 Task: Add team members to tasks related to insights generation and assign specific roles.
Action: Mouse moved to (307, 280)
Screenshot: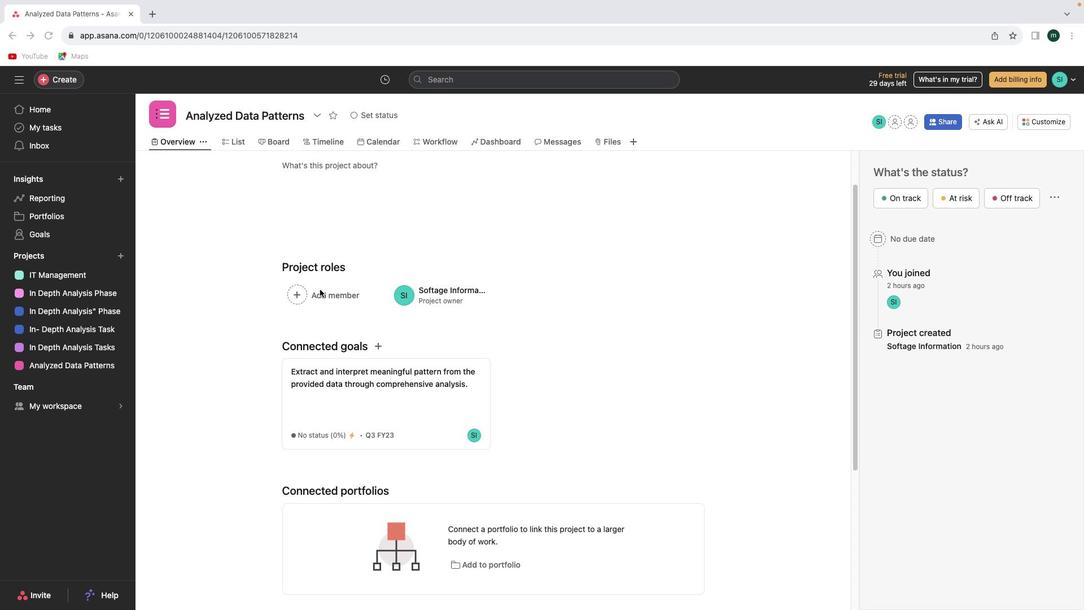 
Action: Mouse pressed left at (307, 280)
Screenshot: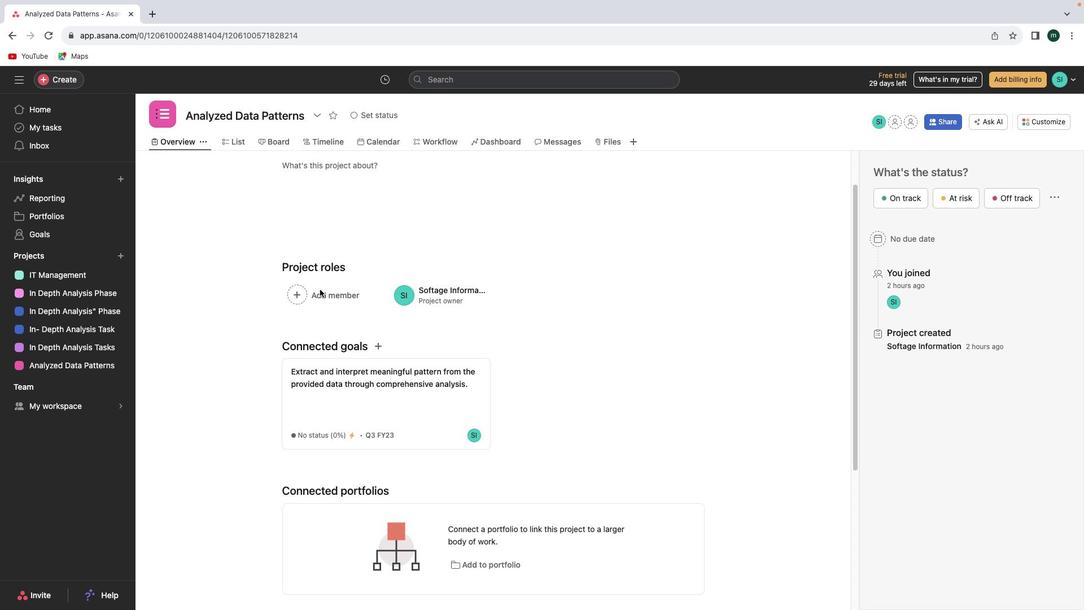
Action: Mouse moved to (285, 285)
Screenshot: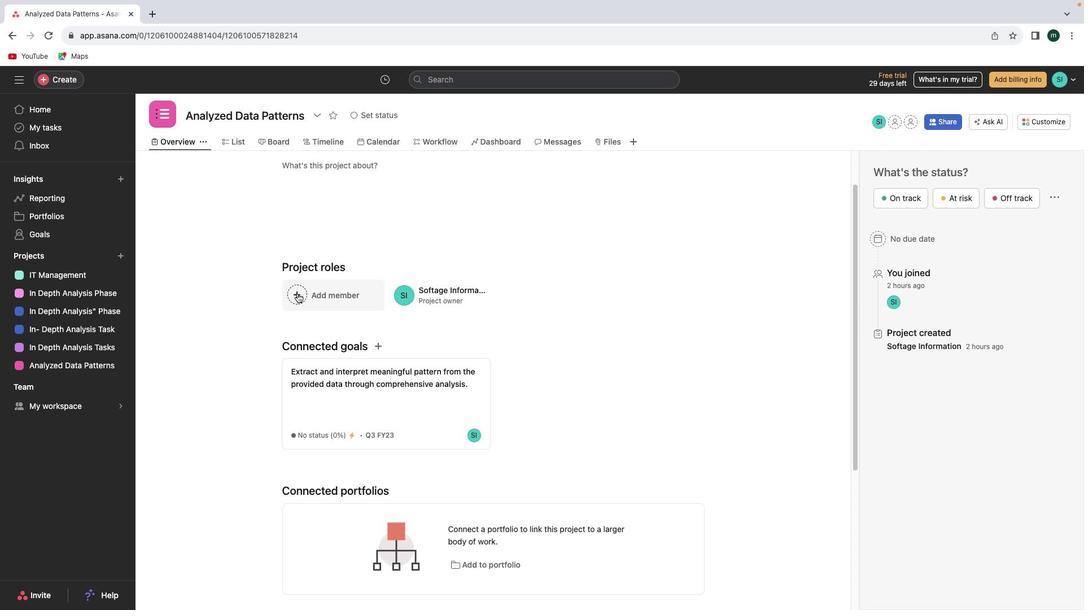
Action: Mouse pressed left at (285, 285)
Screenshot: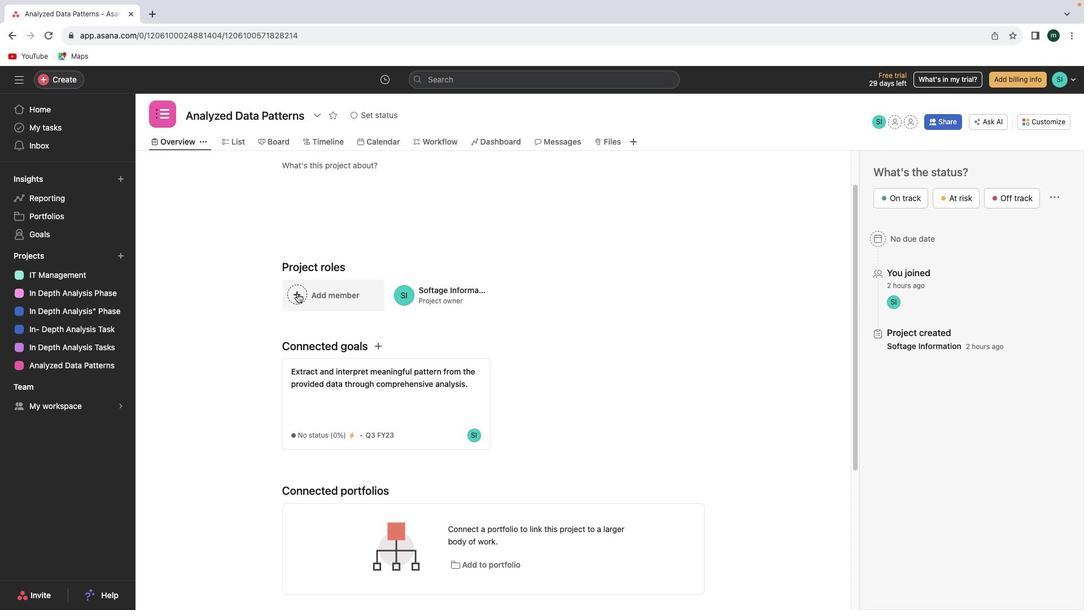 
Action: Mouse moved to (419, 292)
Screenshot: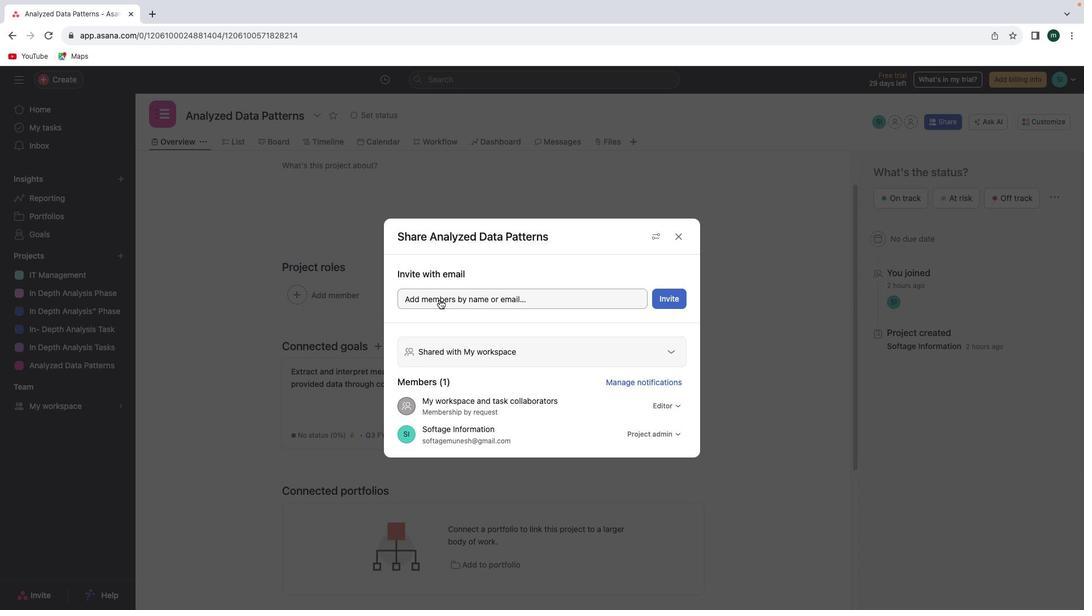 
Action: Mouse pressed left at (419, 292)
Screenshot: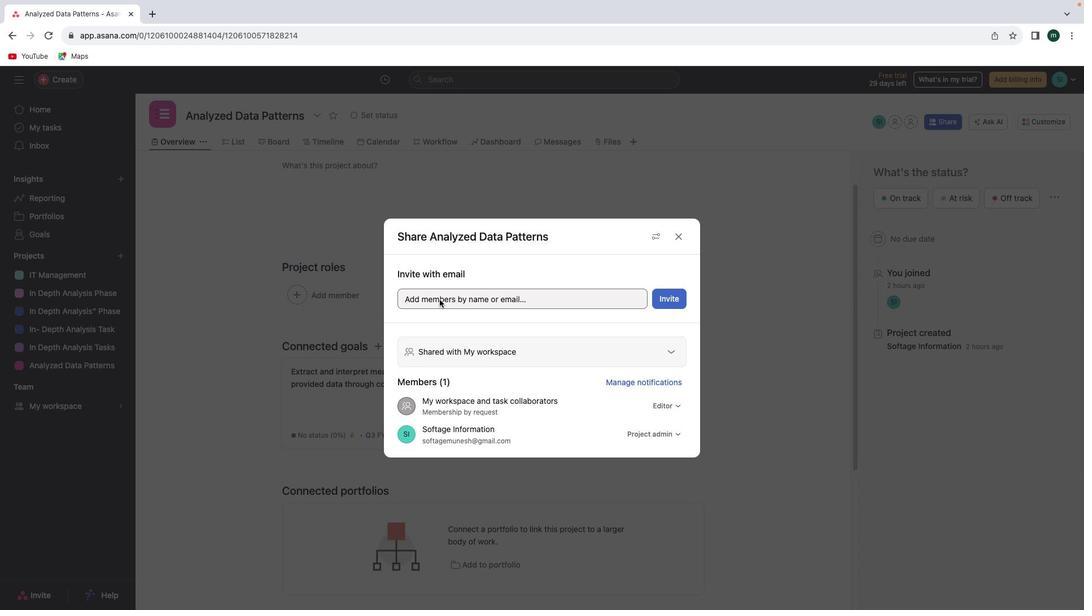 
Action: Mouse moved to (420, 284)
Screenshot: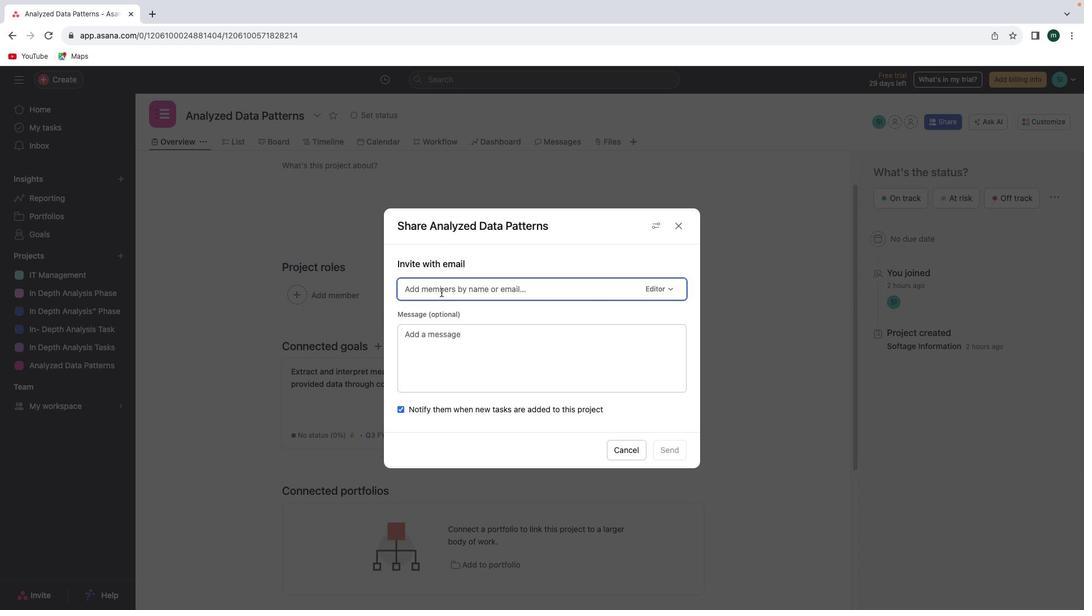 
Action: Key pressed 's''o''f''t''a''g''e'
Screenshot: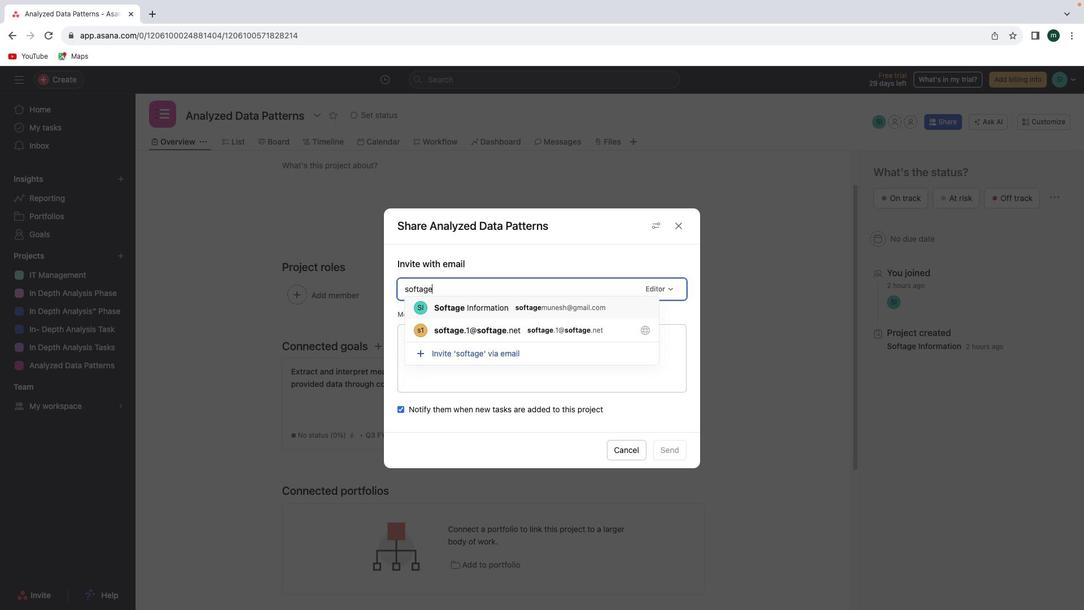 
Action: Mouse moved to (492, 341)
Screenshot: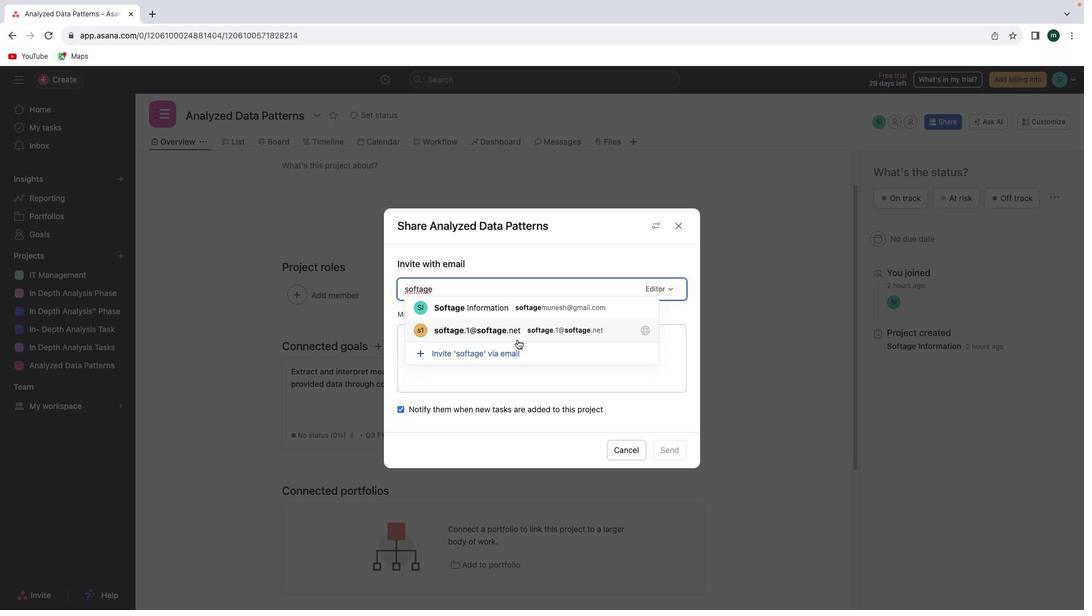 
Action: Mouse pressed left at (492, 341)
Screenshot: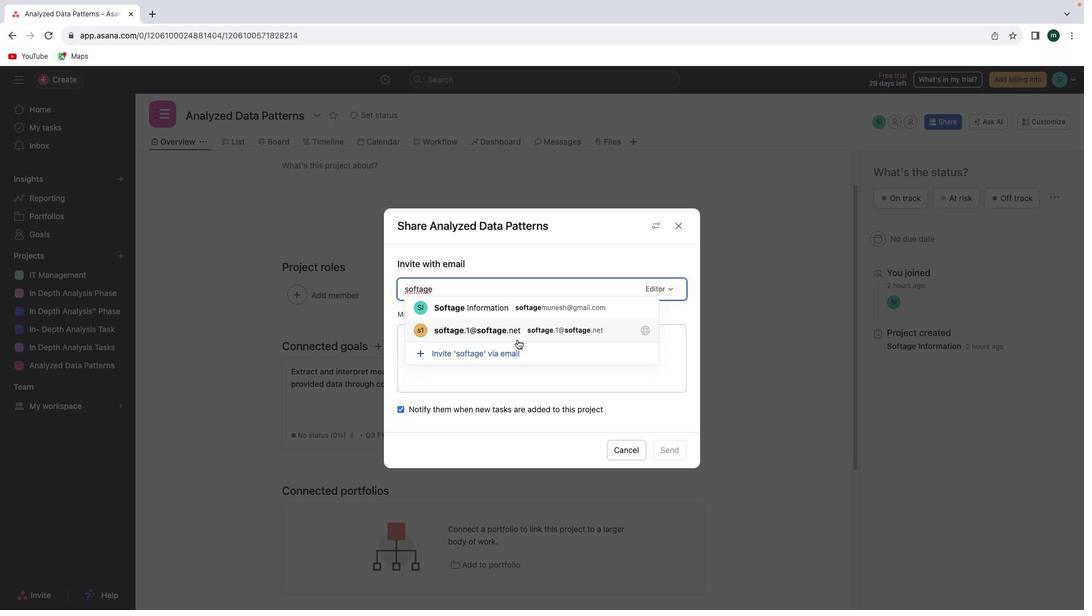 
Action: Mouse moved to (635, 501)
Screenshot: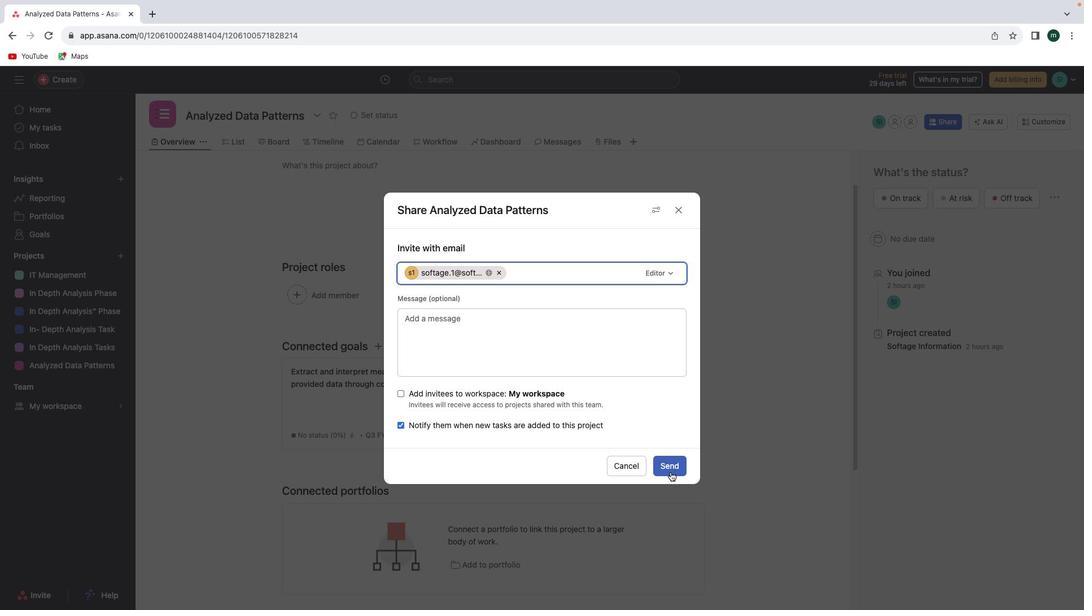 
Action: Mouse pressed left at (635, 501)
Screenshot: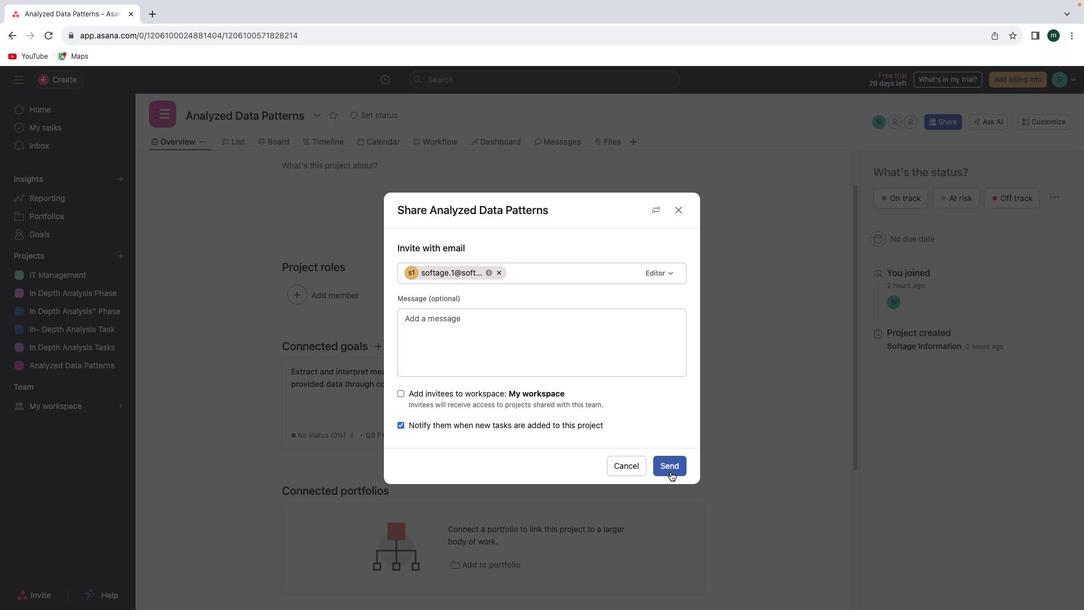 
Action: Mouse moved to (721, 319)
Screenshot: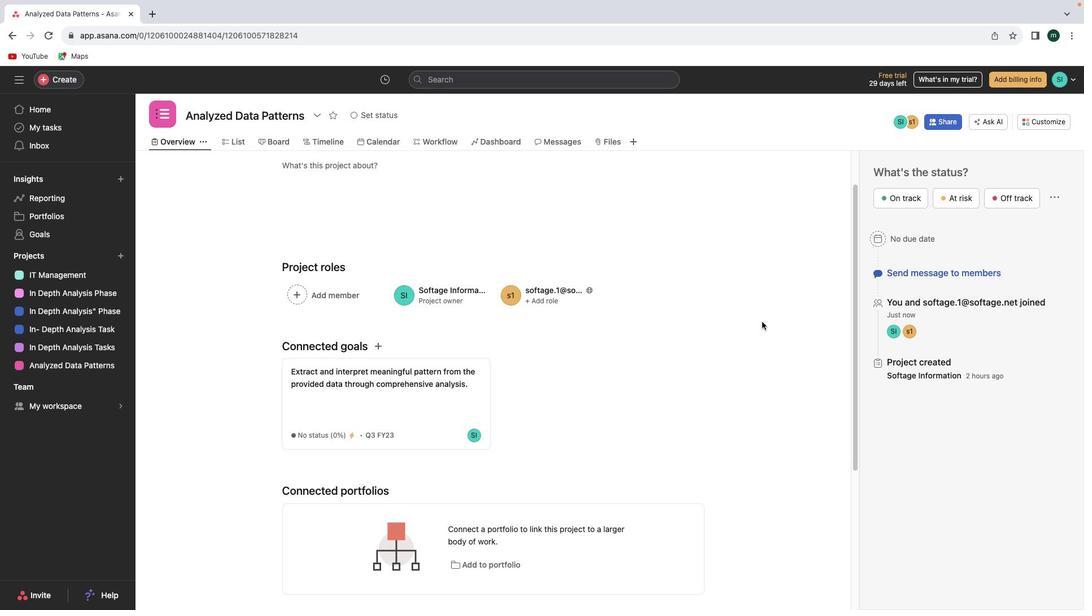 
Action: Mouse pressed left at (721, 319)
Screenshot: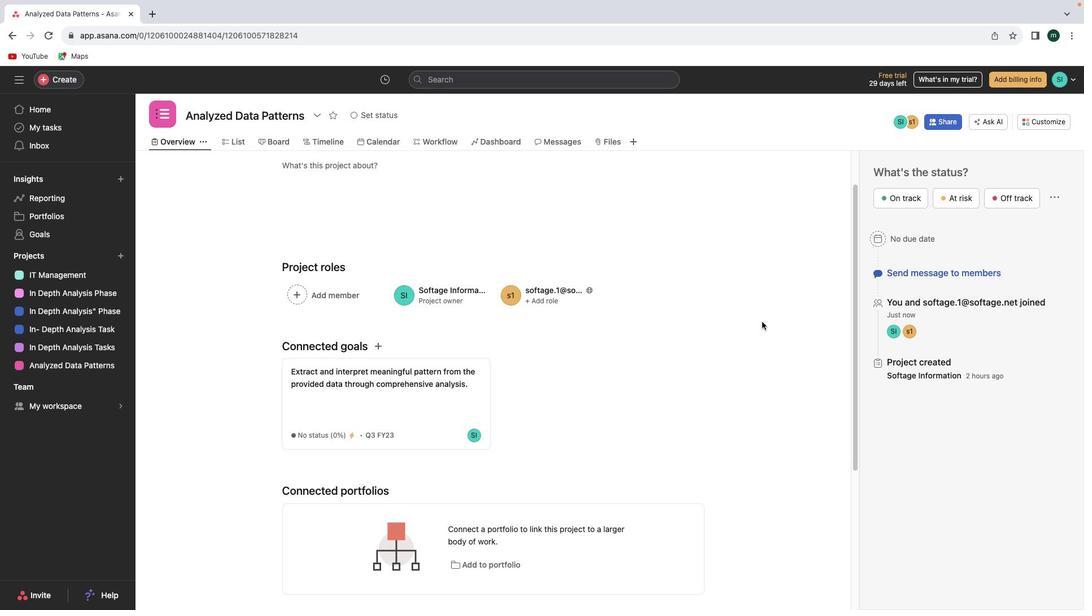 
Action: Mouse moved to (516, 294)
Screenshot: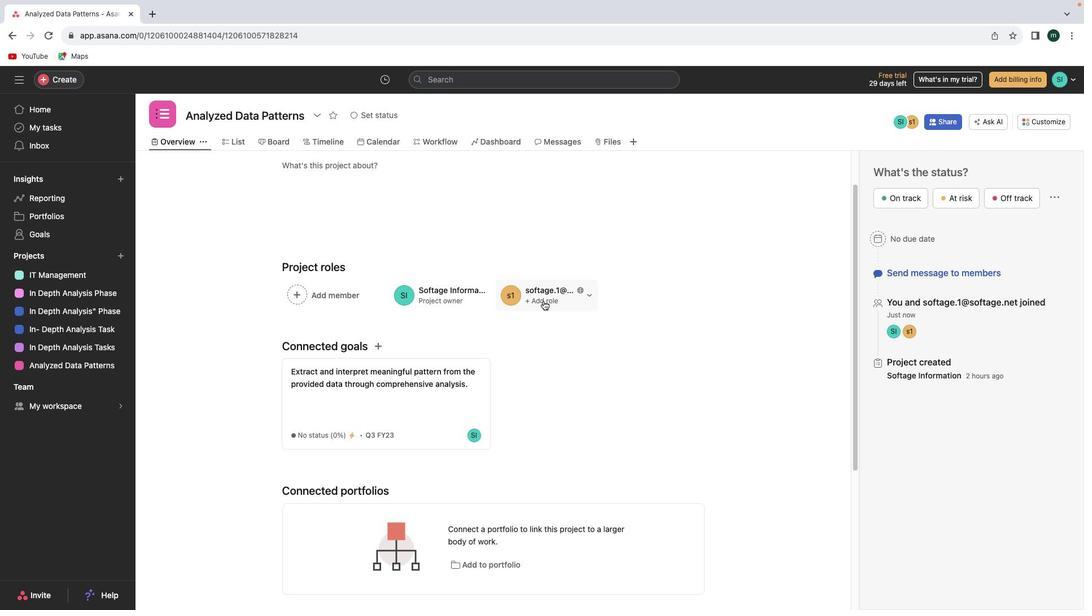 
Action: Mouse pressed left at (516, 294)
Screenshot: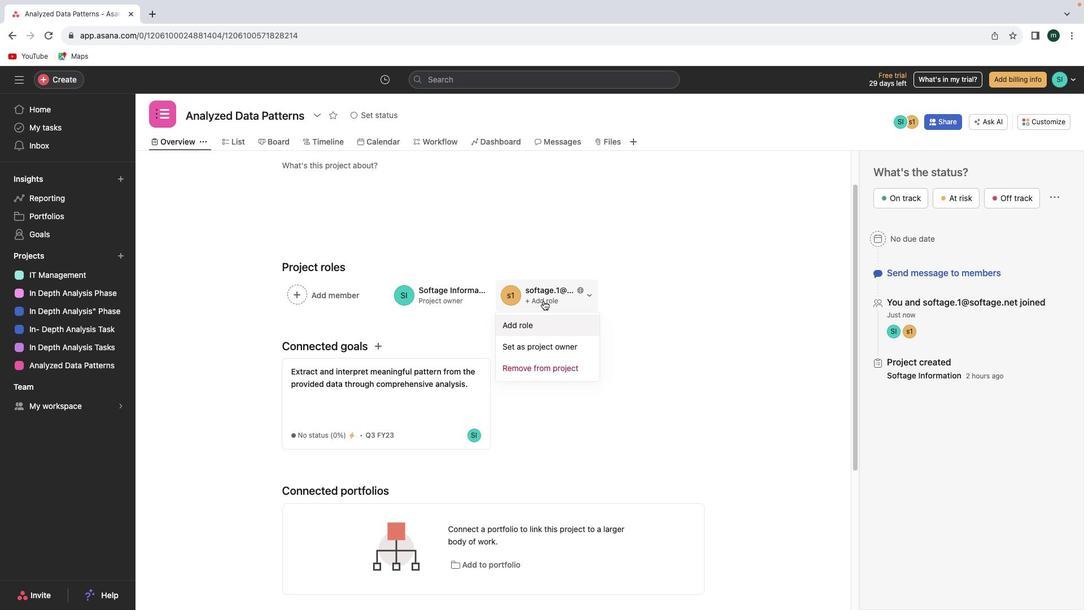 
Action: Mouse moved to (518, 329)
Screenshot: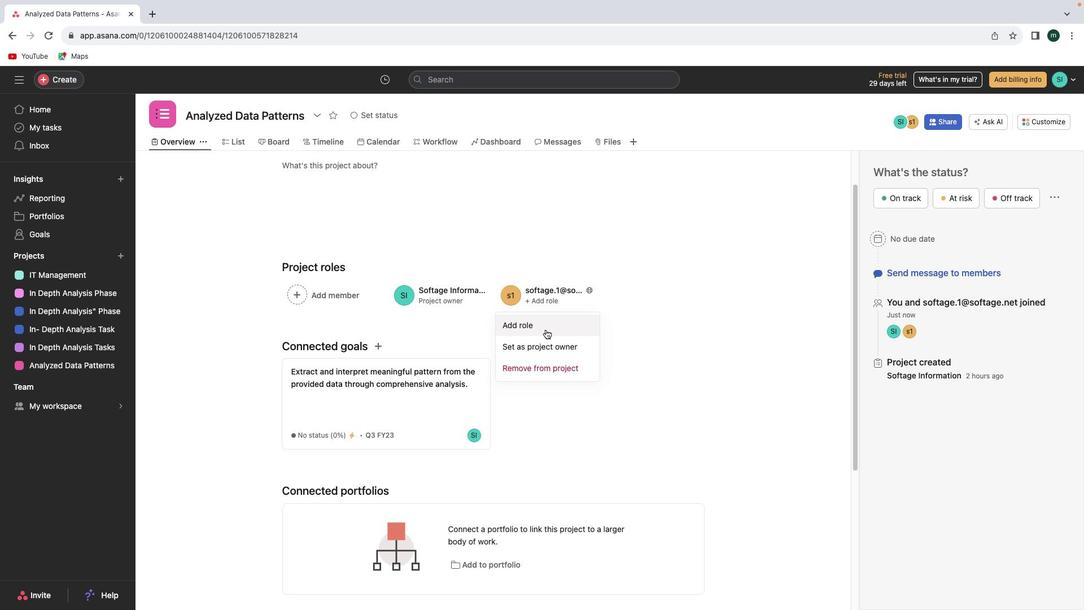 
Action: Mouse pressed left at (518, 329)
Screenshot: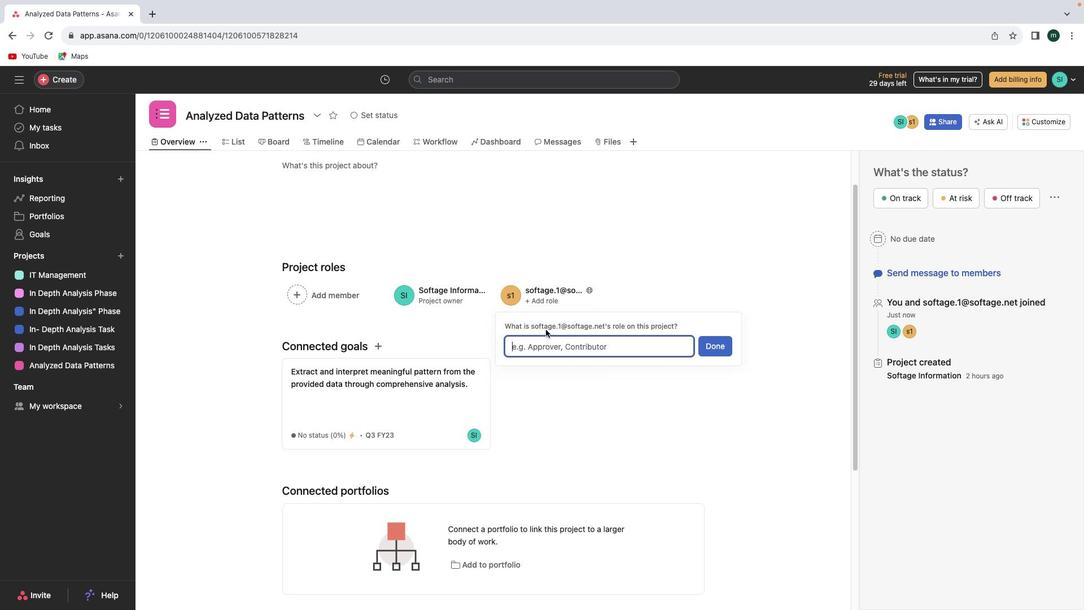 
Action: Mouse moved to (518, 329)
Screenshot: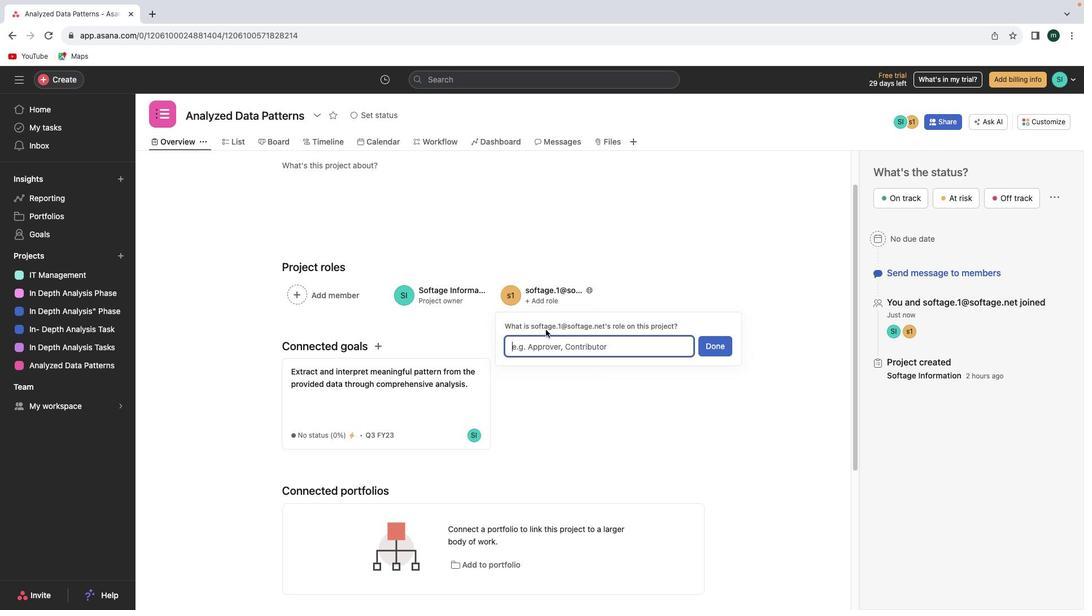 
Action: Key pressed Key.shift'P''r''o''j''e''c''t'Key.space'm''a''n''a''g''e''r'Key.space
Screenshot: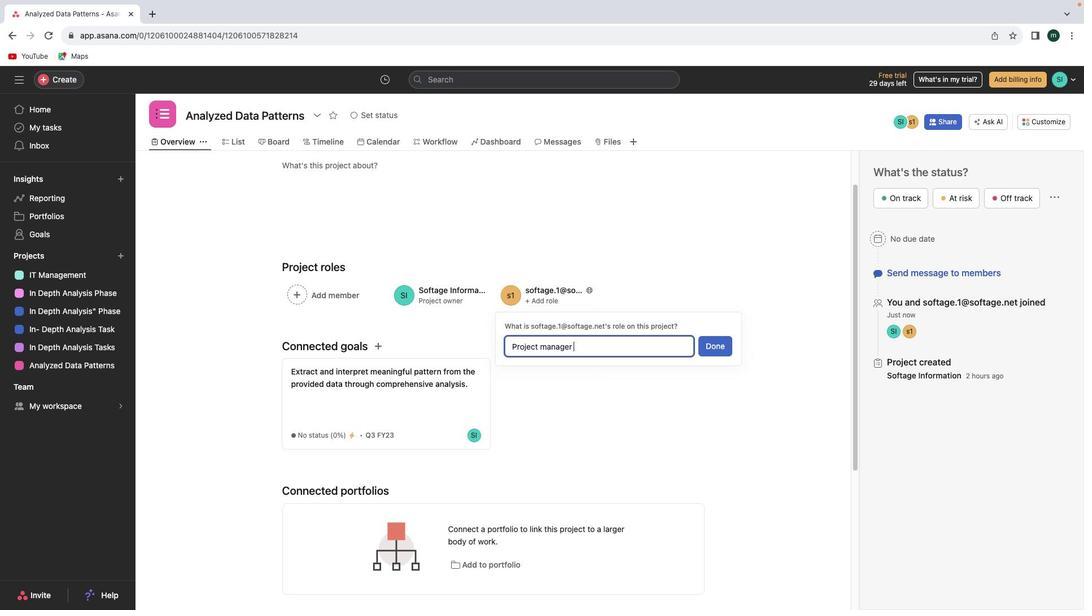 
Action: Mouse moved to (691, 354)
Screenshot: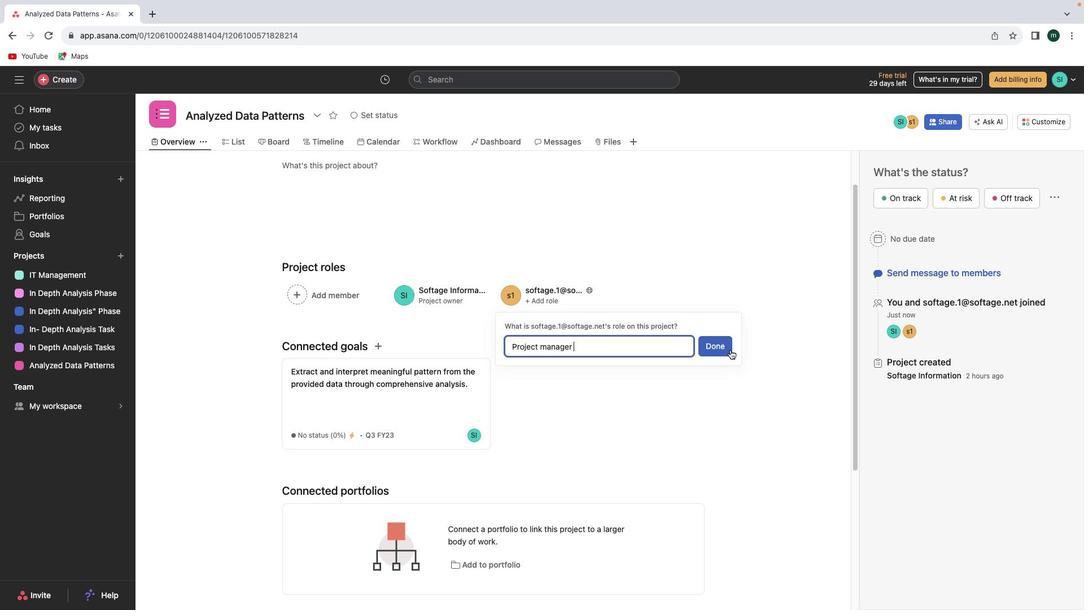 
Action: Mouse pressed left at (691, 354)
Screenshot: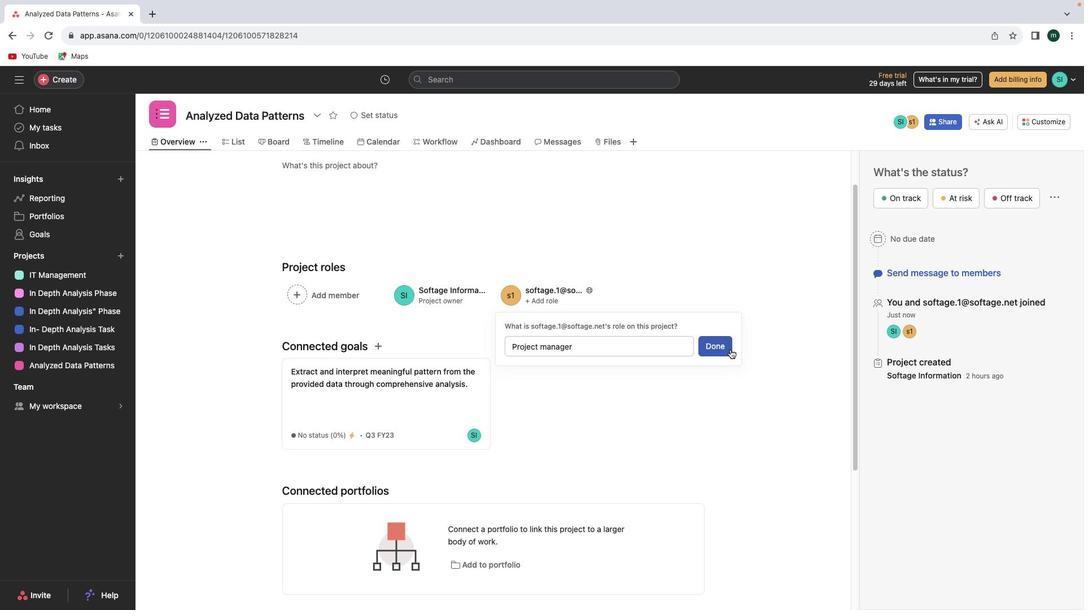 
Action: Mouse moved to (324, 294)
Screenshot: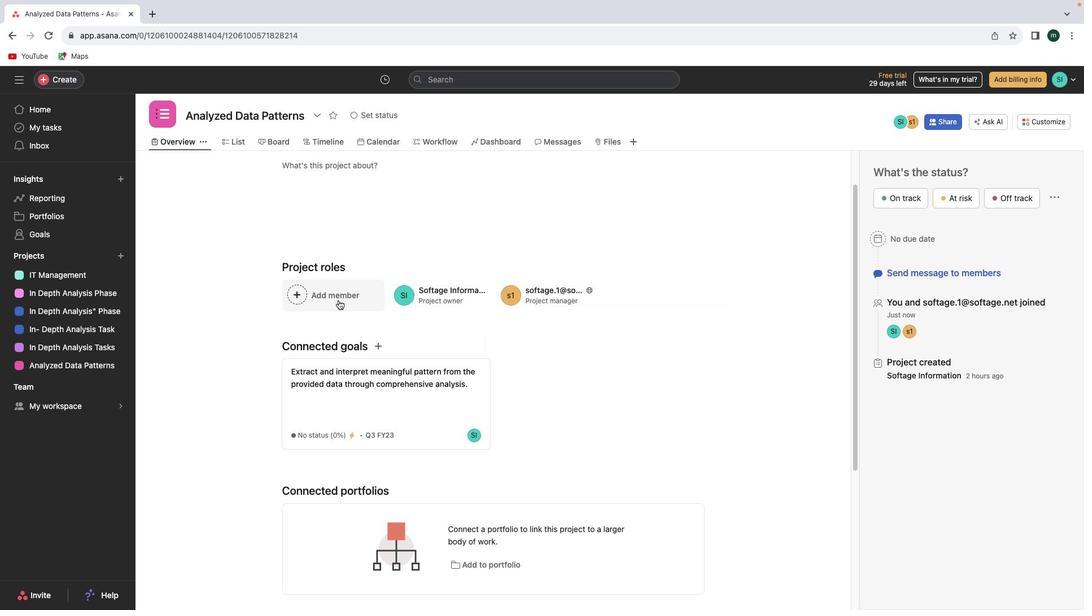 
Action: Mouse pressed left at (324, 294)
Screenshot: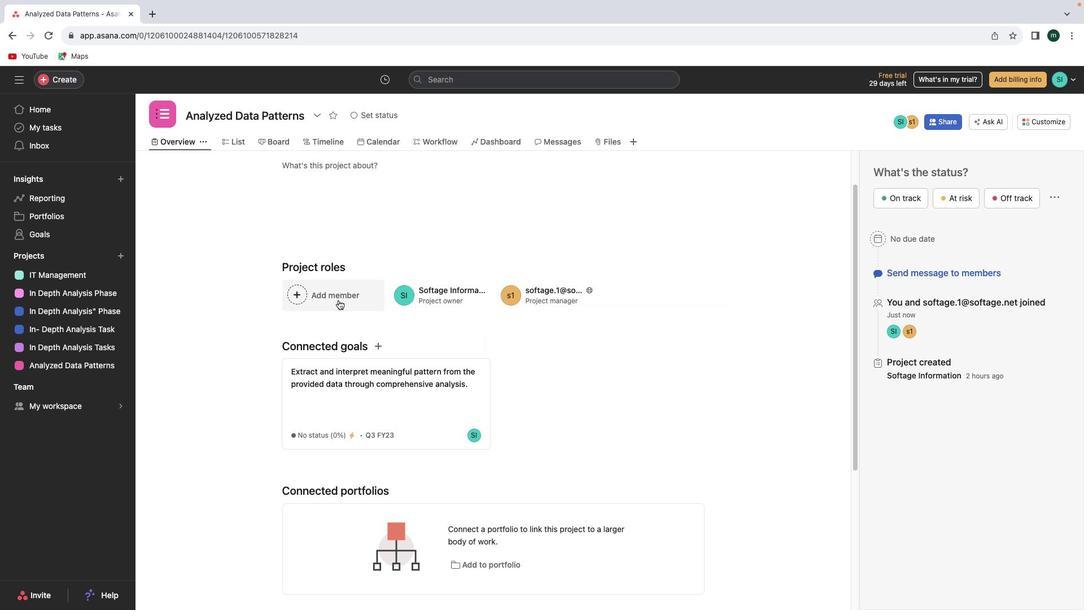 
Action: Mouse moved to (454, 275)
Screenshot: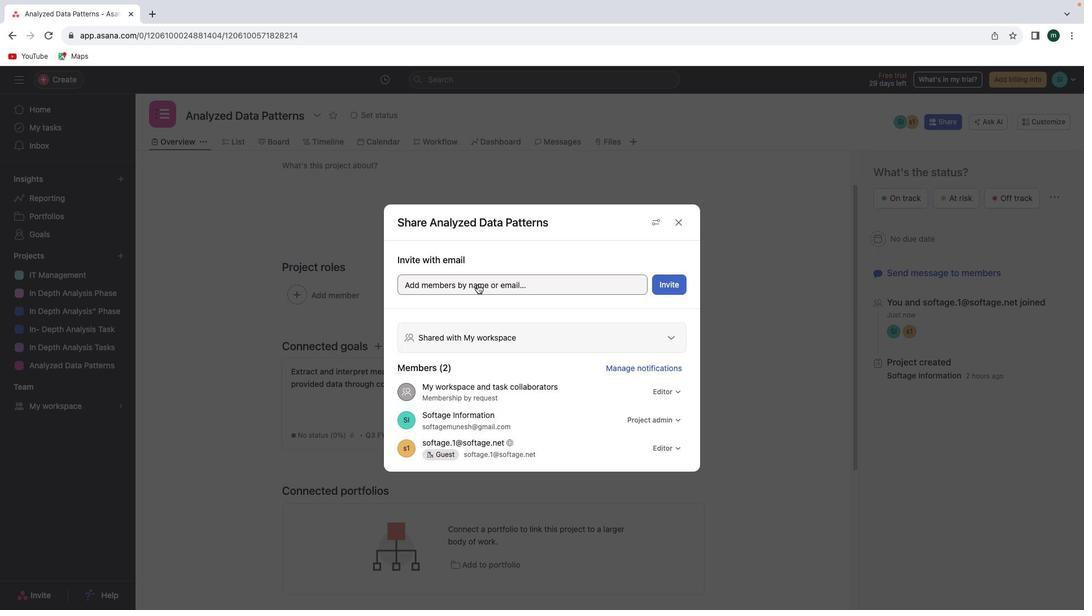 
Action: Mouse pressed left at (454, 275)
Screenshot: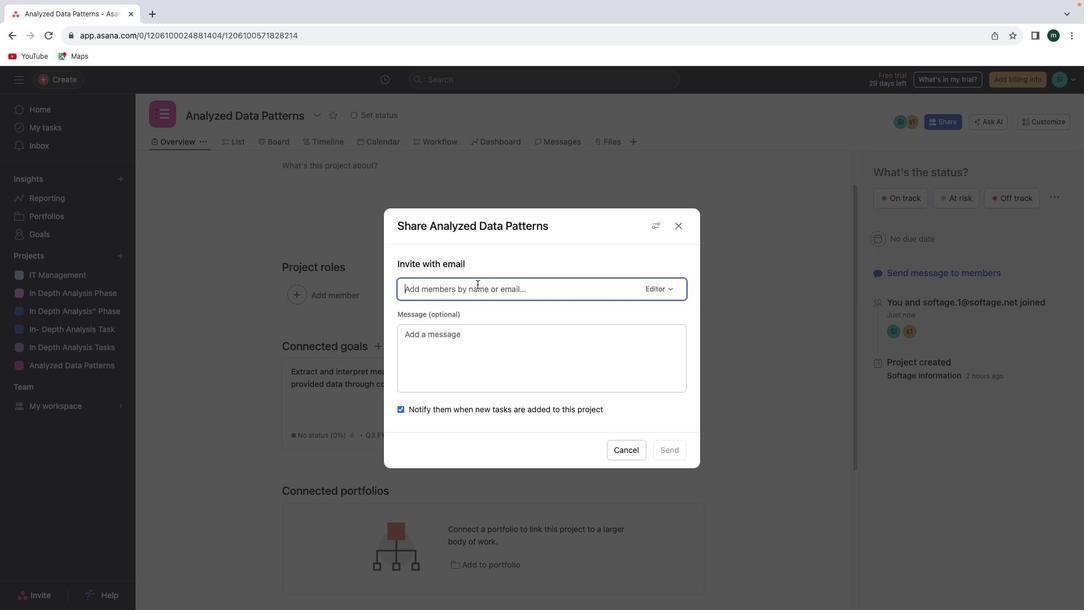 
Action: Mouse moved to (453, 275)
Screenshot: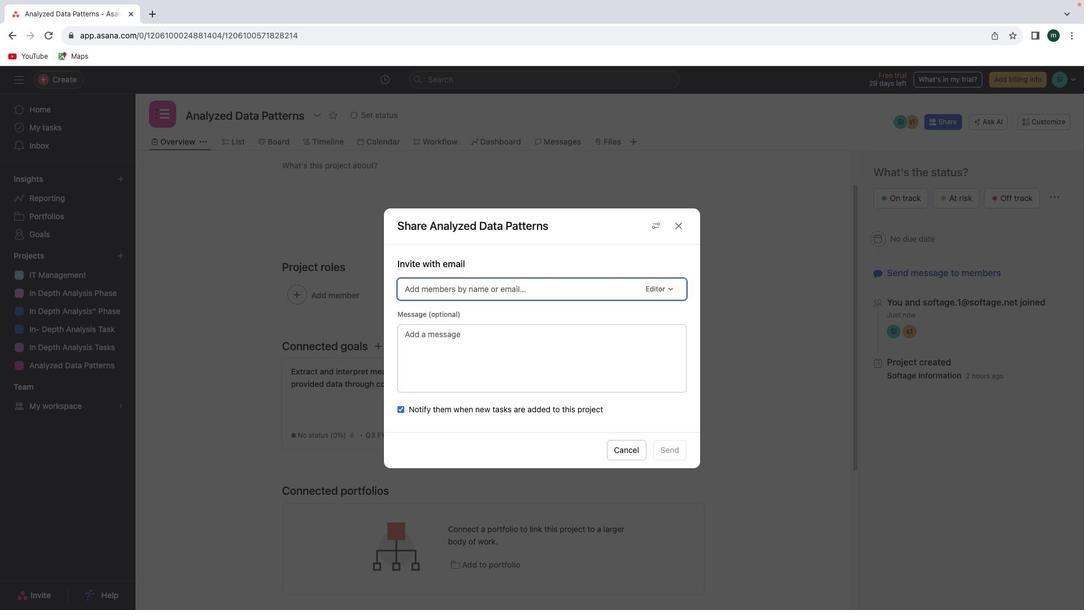
Action: Key pressed 's''a''r''a''h''a'Key.spaceKey.backspace
Screenshot: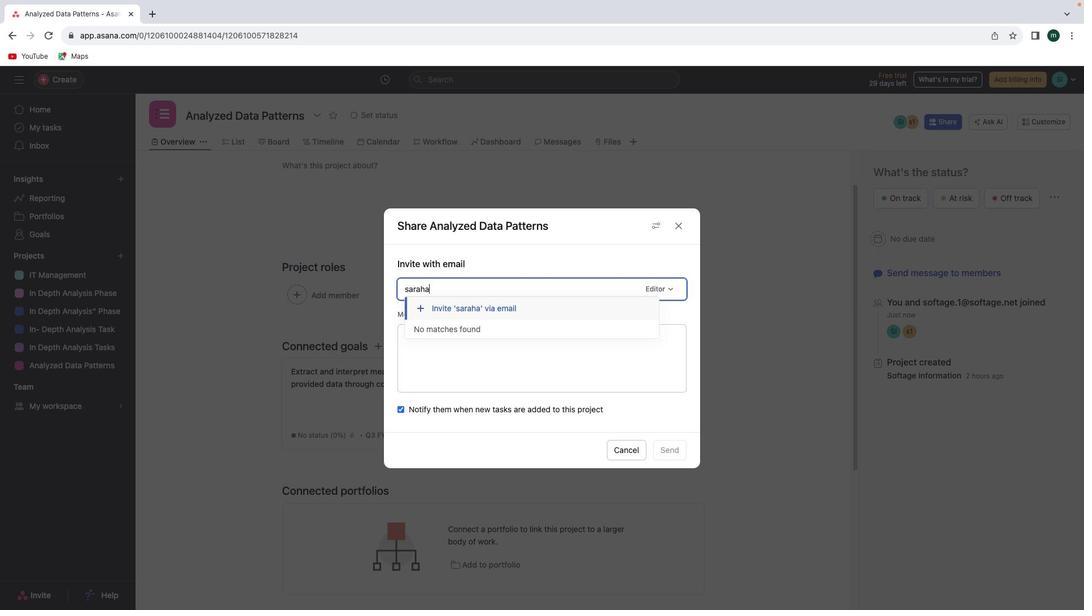 
Action: Mouse moved to (462, 315)
Screenshot: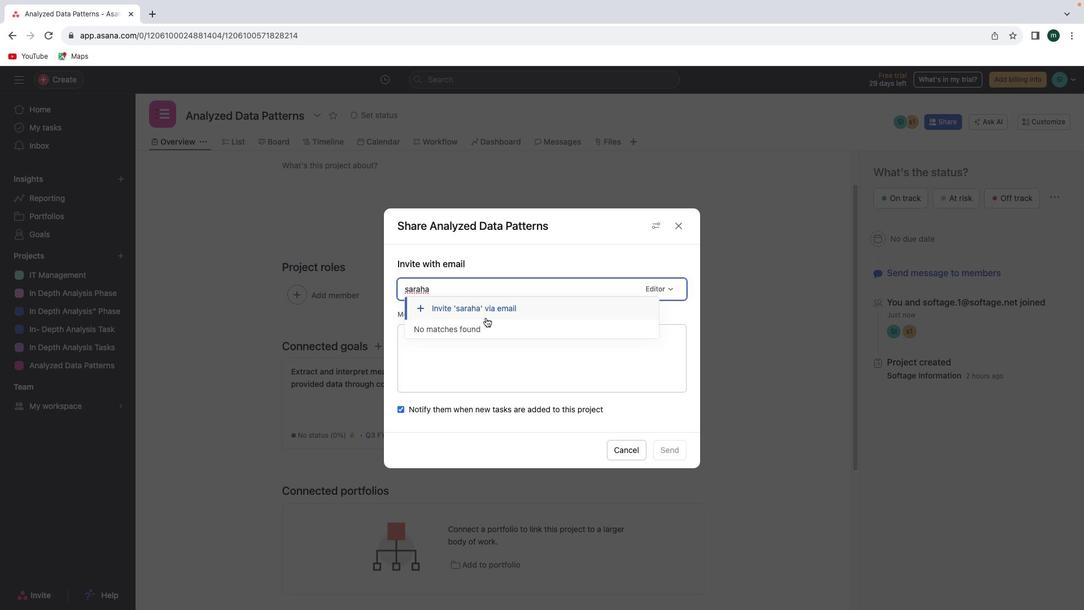 
Action: Key pressed Key.backspace
Screenshot: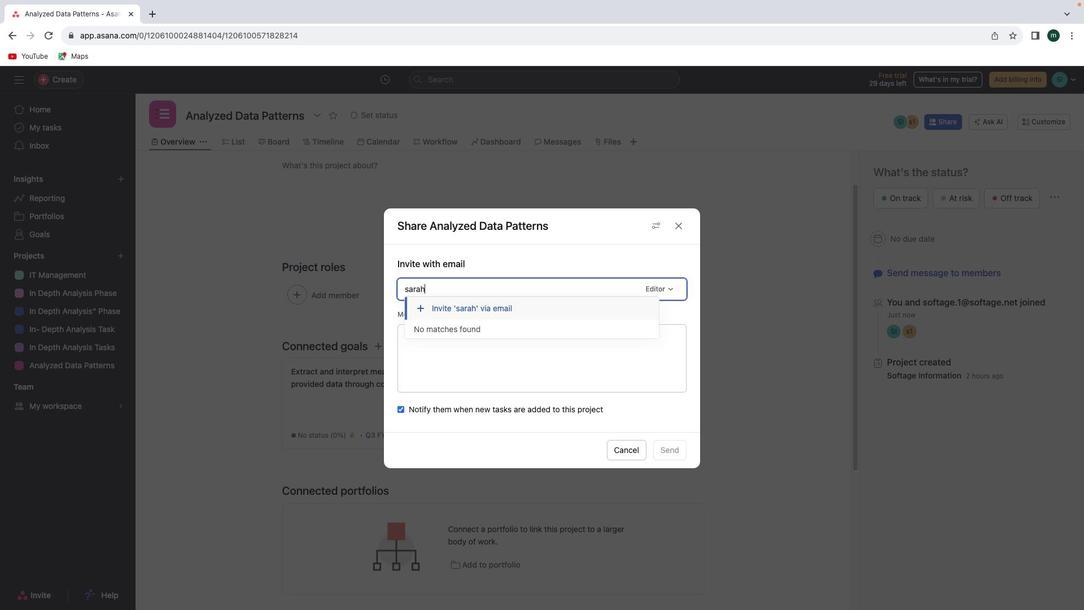 
Action: Mouse moved to (485, 301)
Screenshot: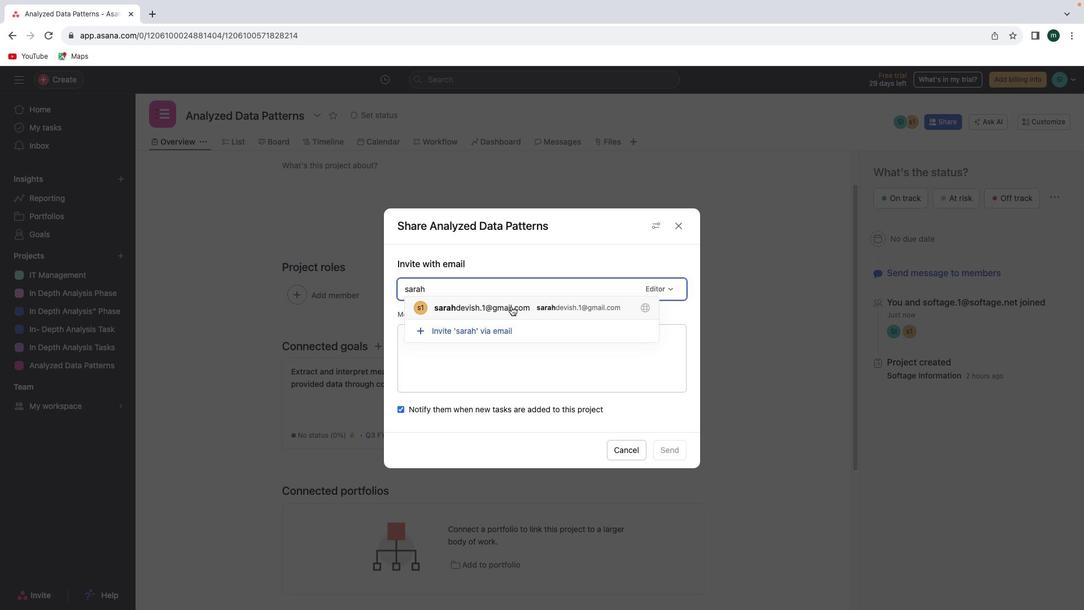 
Action: Mouse pressed left at (485, 301)
Screenshot: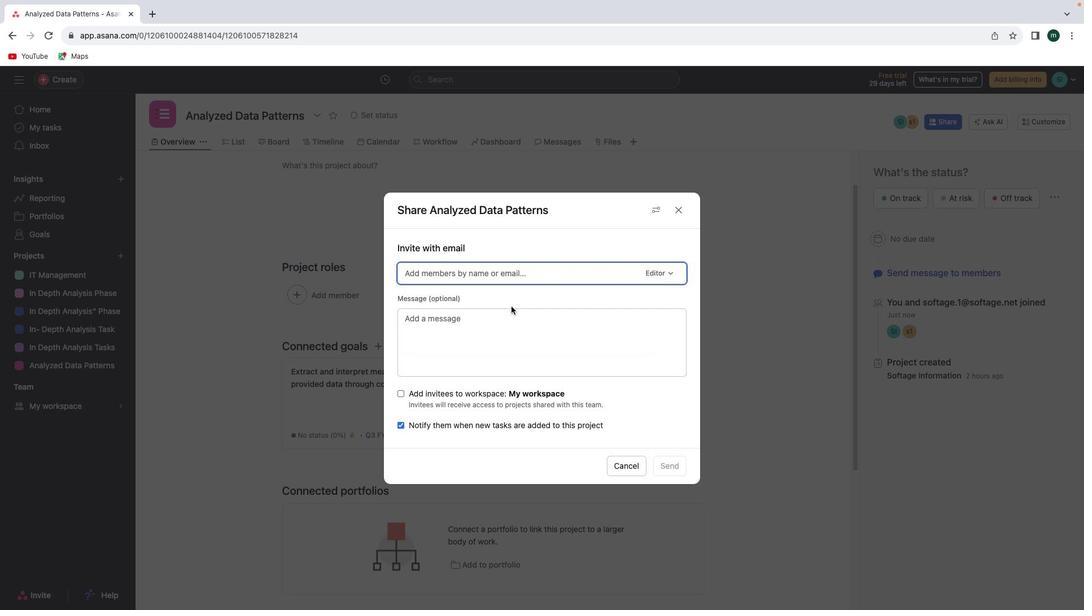 
Action: Mouse moved to (633, 491)
Screenshot: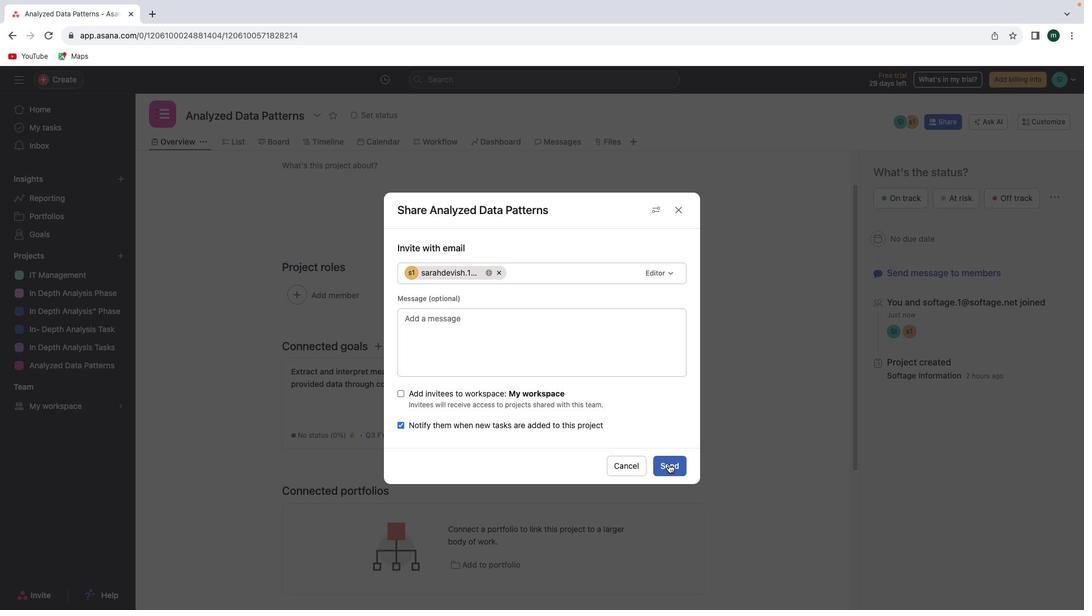 
Action: Mouse pressed left at (633, 491)
Screenshot: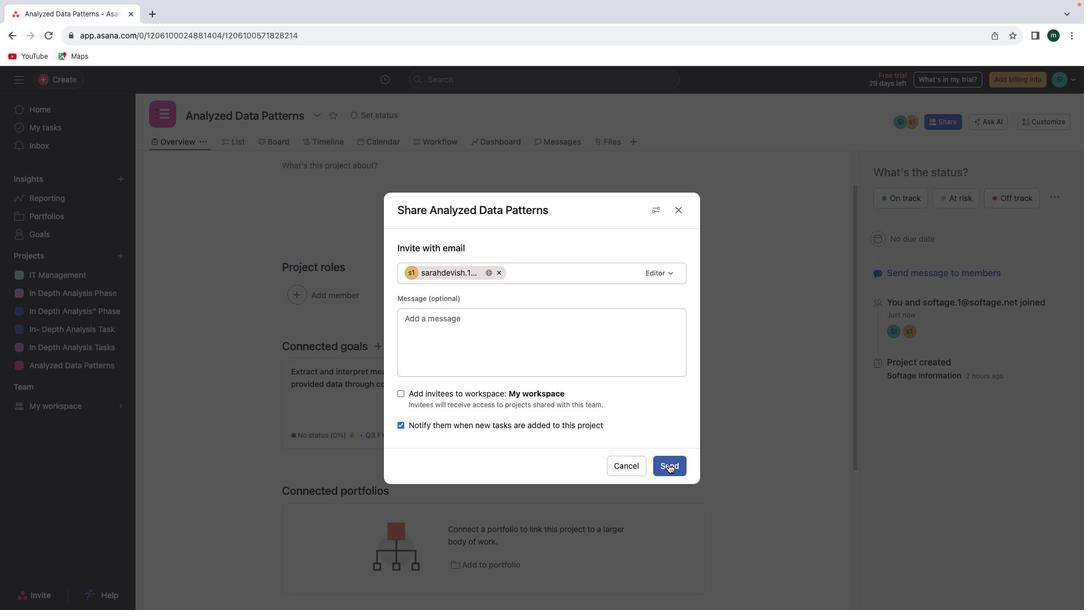 
Action: Mouse moved to (695, 349)
Screenshot: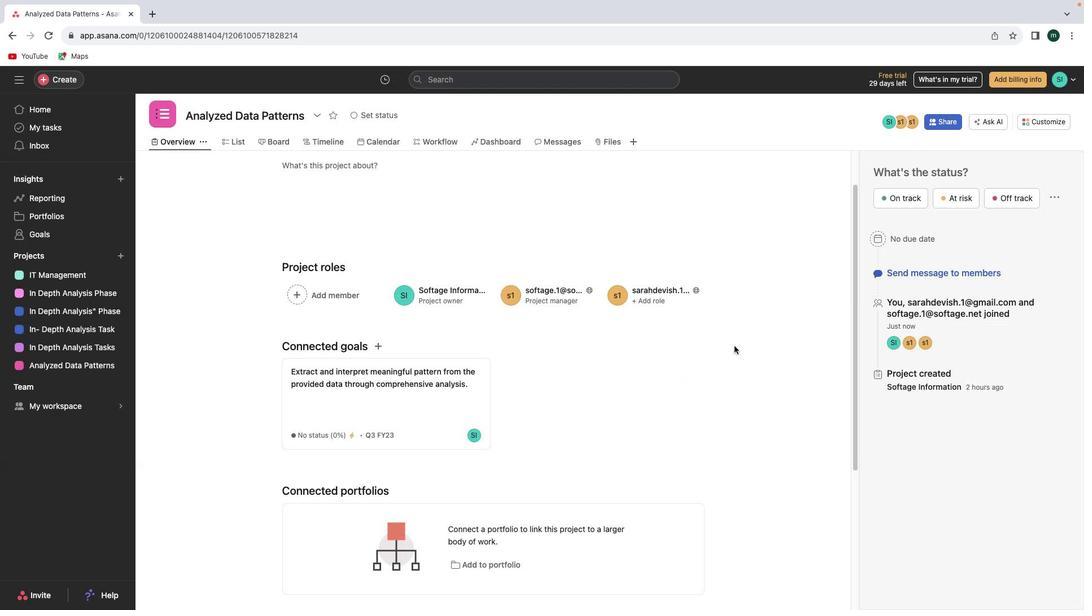 
Action: Mouse pressed left at (695, 349)
Screenshot: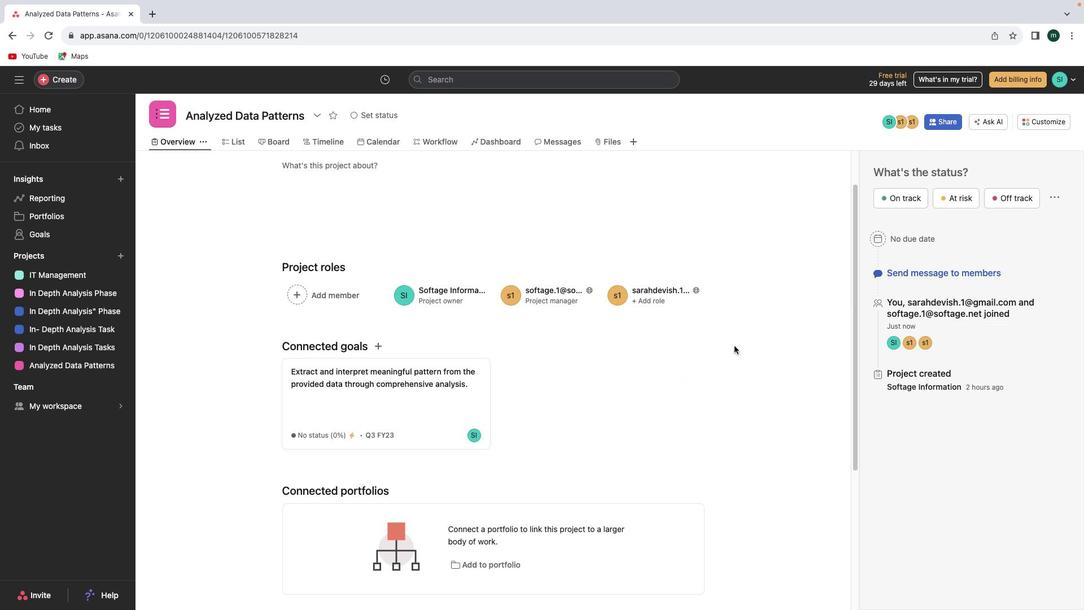 
Action: Mouse moved to (606, 294)
Screenshot: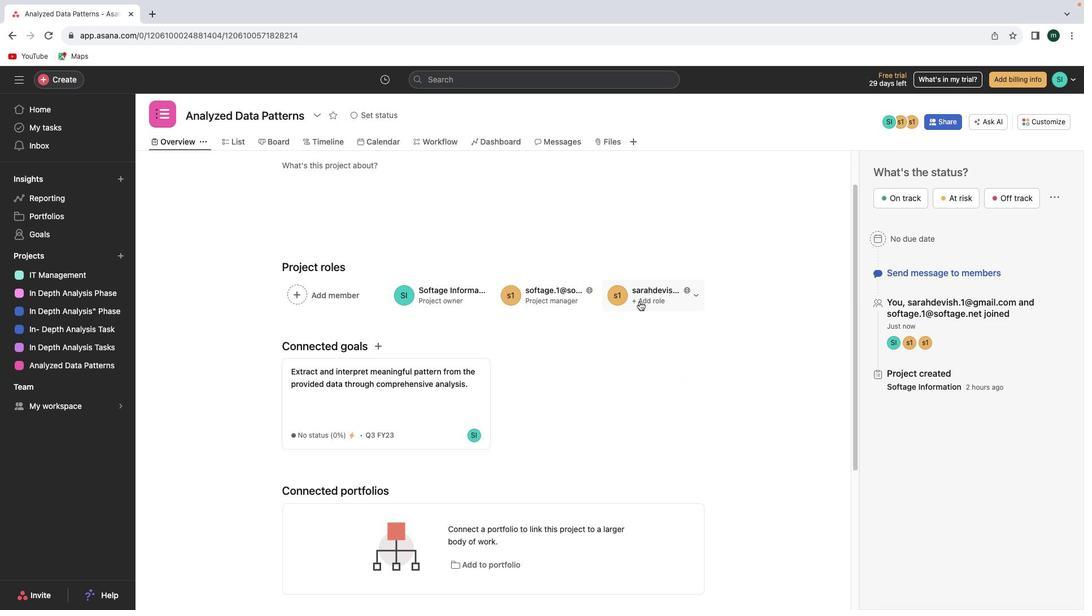 
Action: Mouse pressed left at (606, 294)
Screenshot: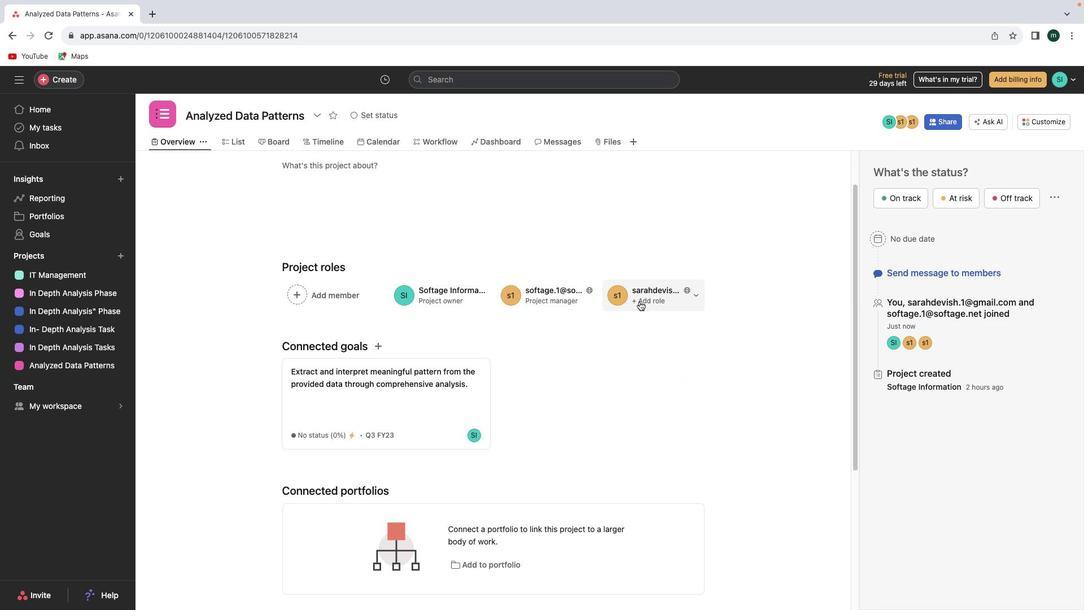 
Action: Mouse moved to (624, 331)
Screenshot: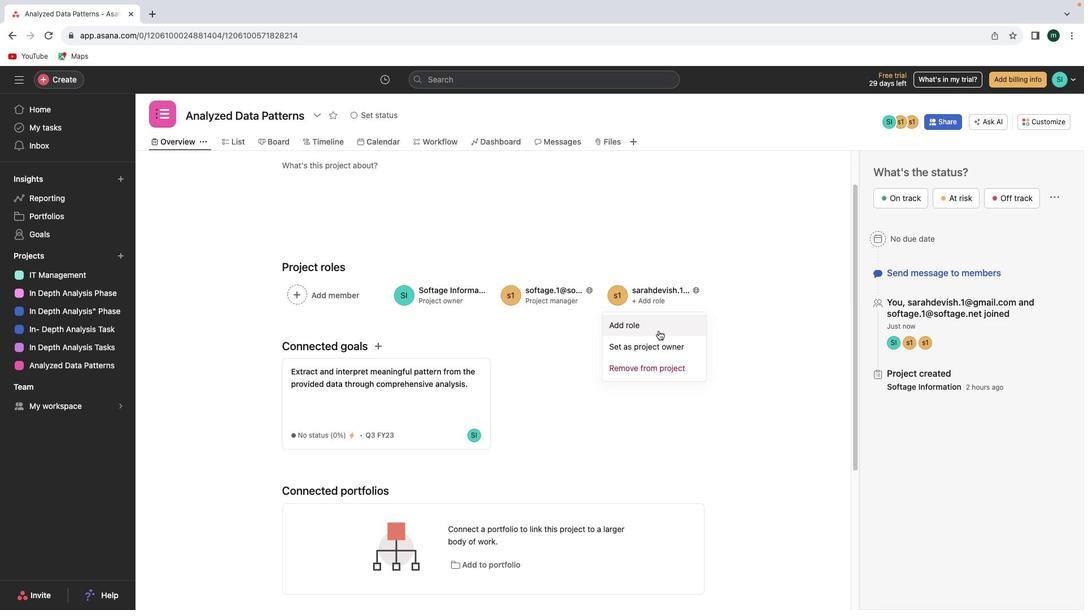 
Action: Mouse pressed left at (624, 331)
Screenshot: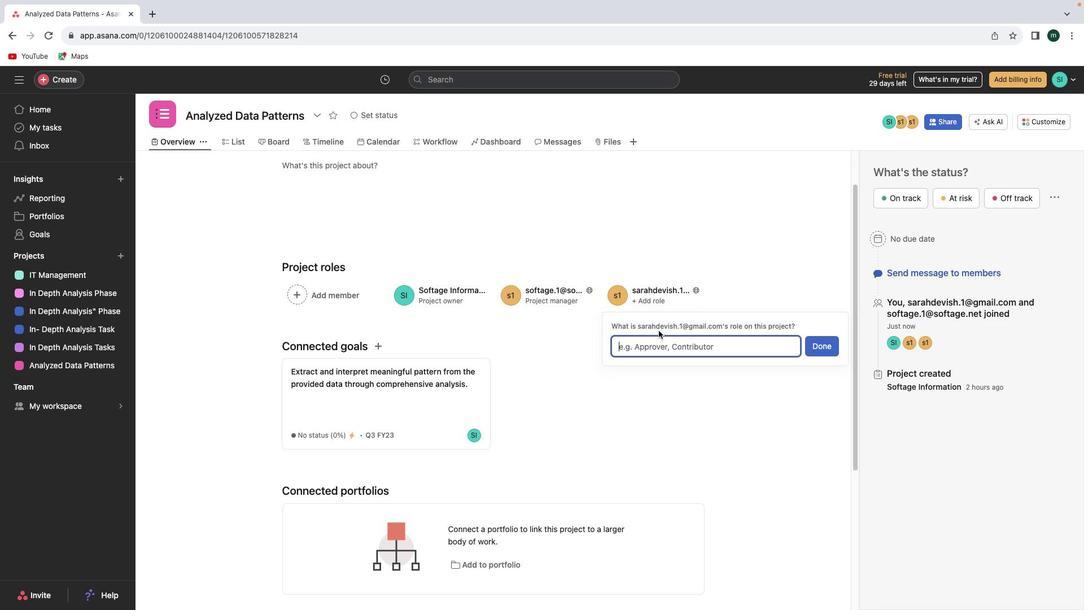 
Action: Mouse moved to (610, 351)
Screenshot: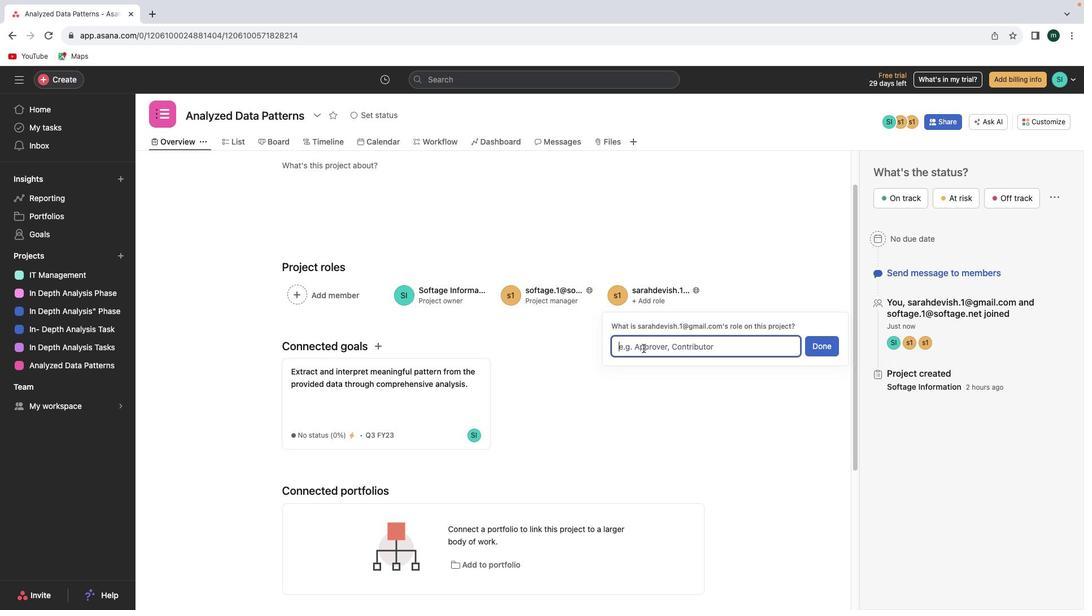 
Action: Mouse pressed left at (610, 351)
Screenshot: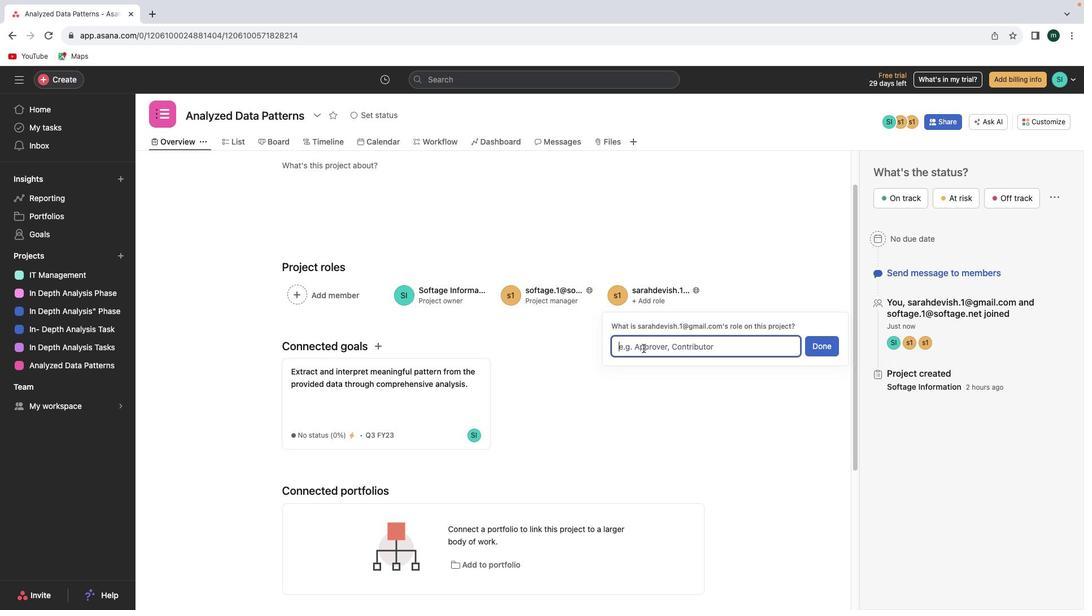 
Action: Mouse moved to (609, 352)
Screenshot: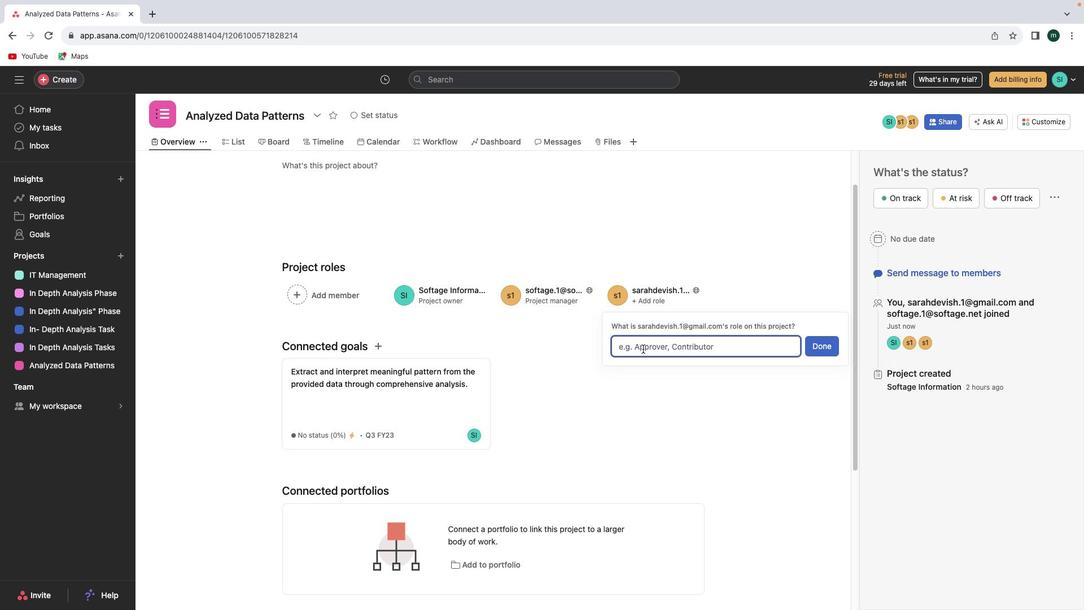 
Action: Key pressed Key.shift'P''r''o''j''e''c''t'Key.spaceKey.shift'C''o''r''d''i''n''a''t''i''o'Key.backspaceKey.backspace'o''r'
Screenshot: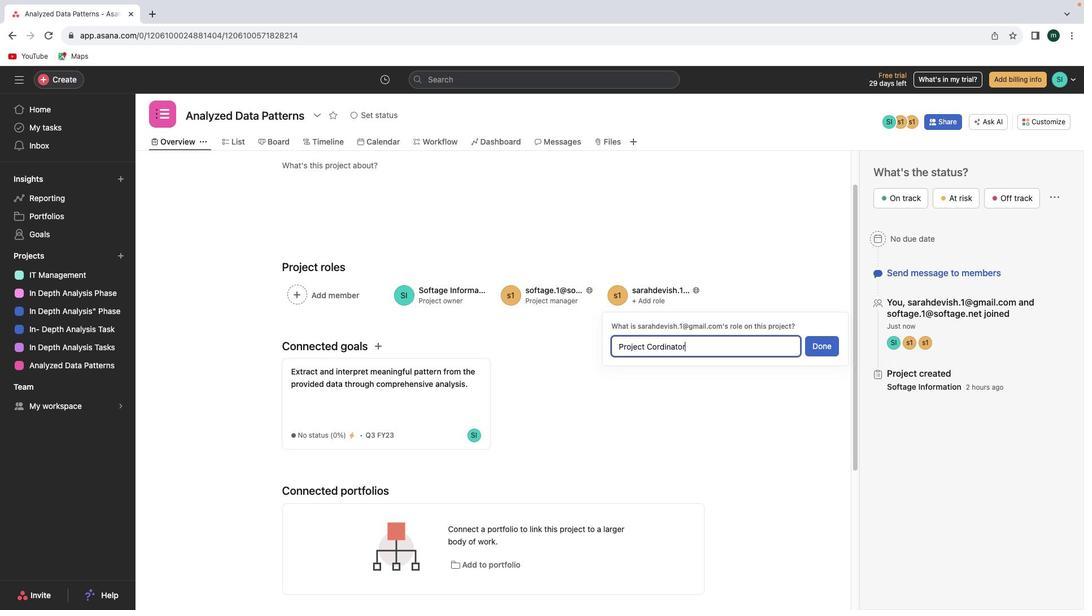 
Action: Mouse moved to (631, 375)
Screenshot: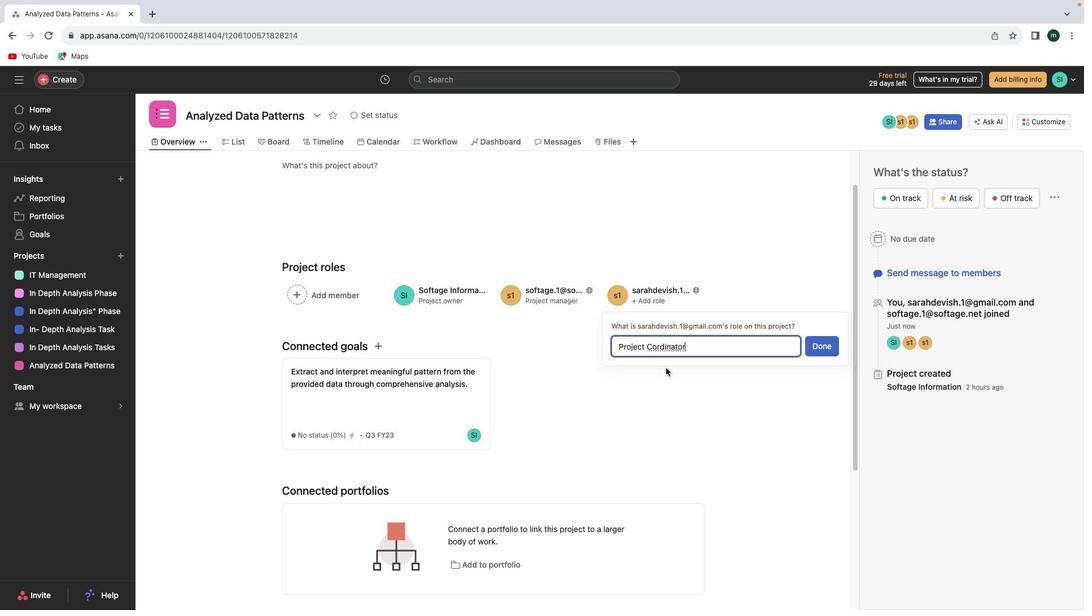 
Action: Key pressed Key.backspaceKey.backspace'i''o''r'
Screenshot: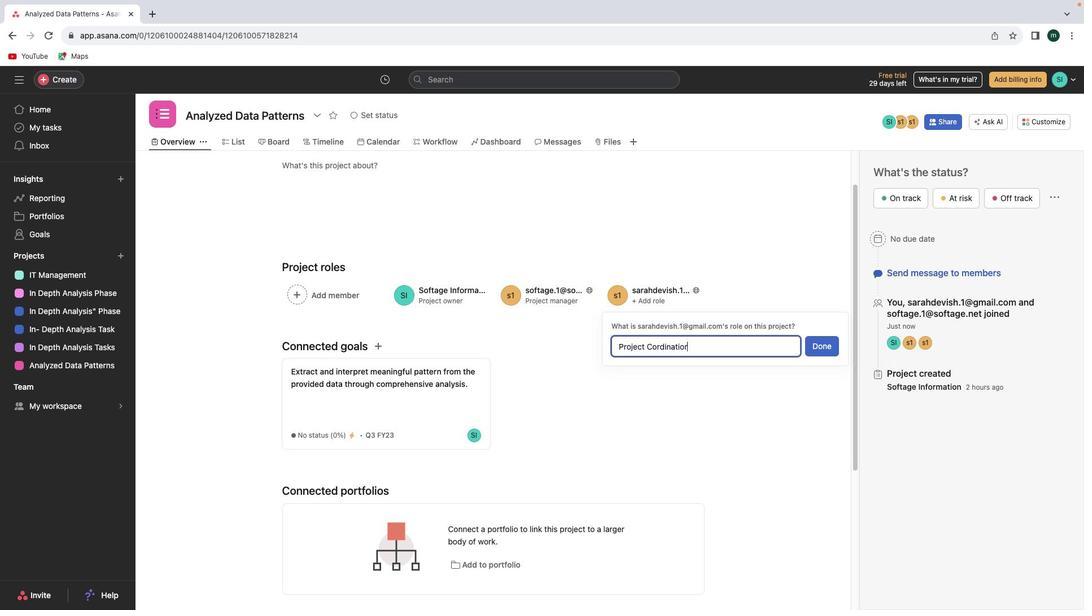 
Action: Mouse moved to (787, 348)
Screenshot: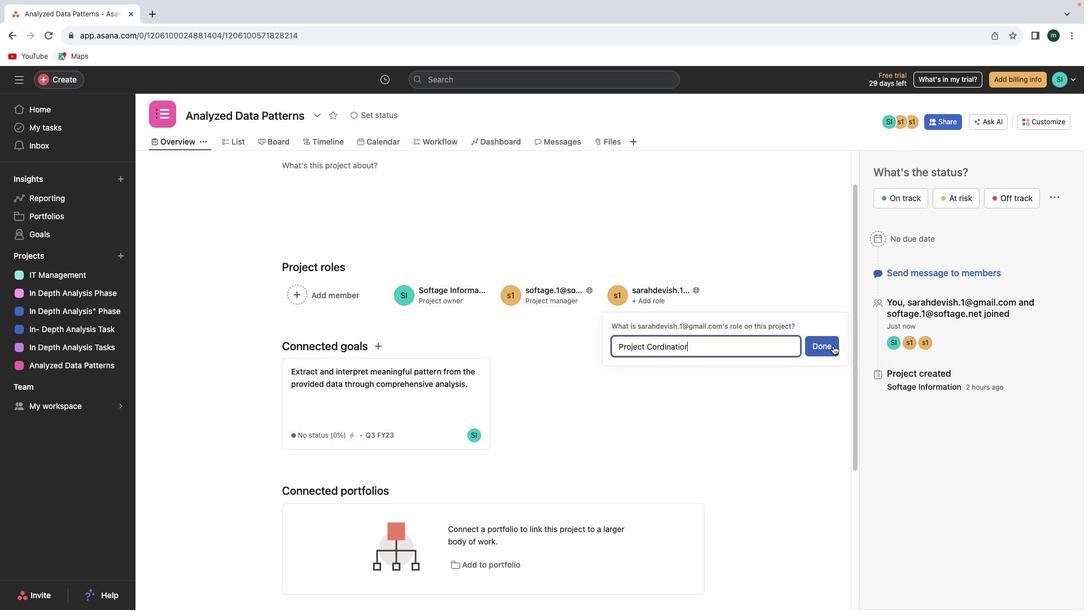 
Action: Mouse pressed left at (787, 348)
Screenshot: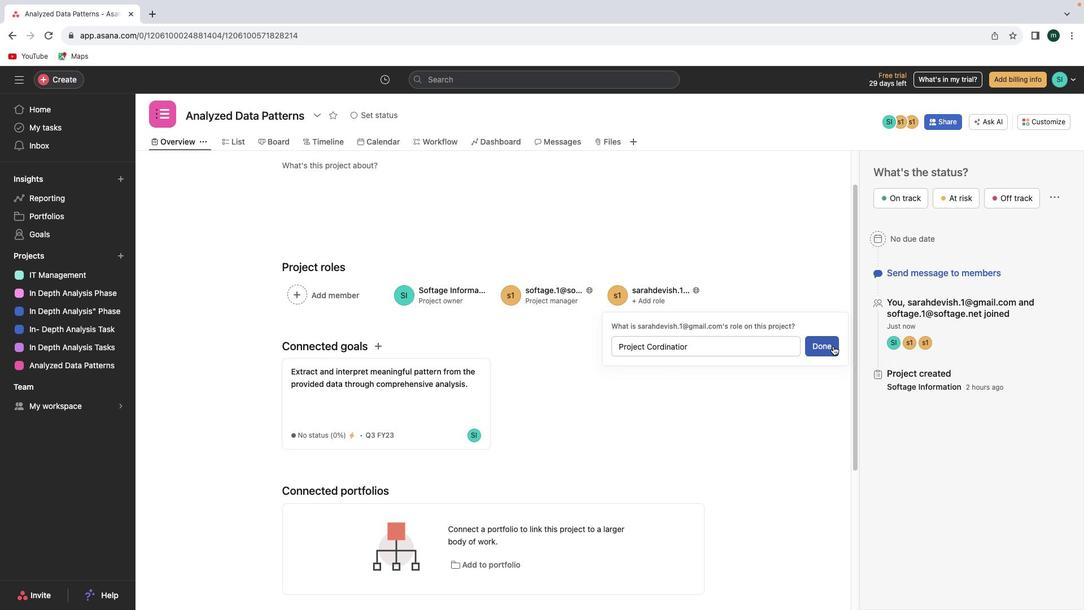 
Action: Mouse moved to (325, 283)
Screenshot: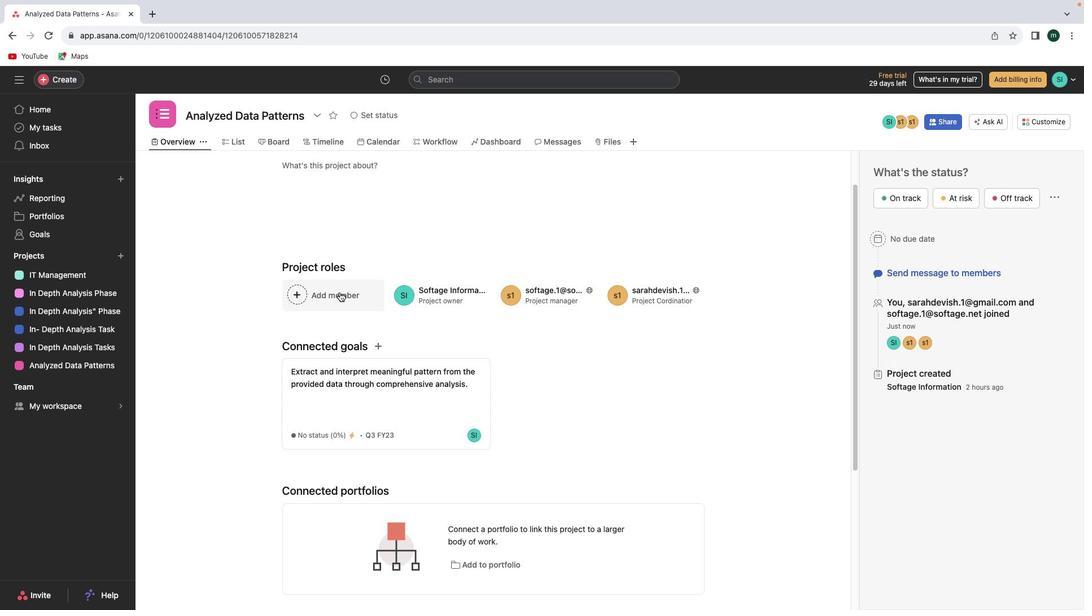 
Action: Mouse pressed left at (325, 283)
Screenshot: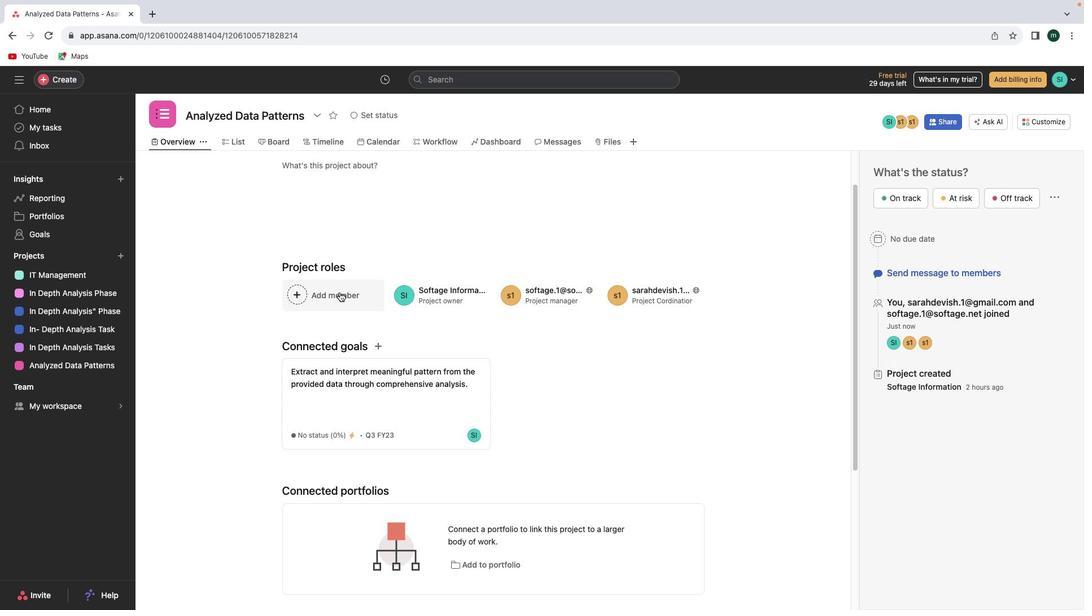 
Action: Mouse moved to (444, 255)
Screenshot: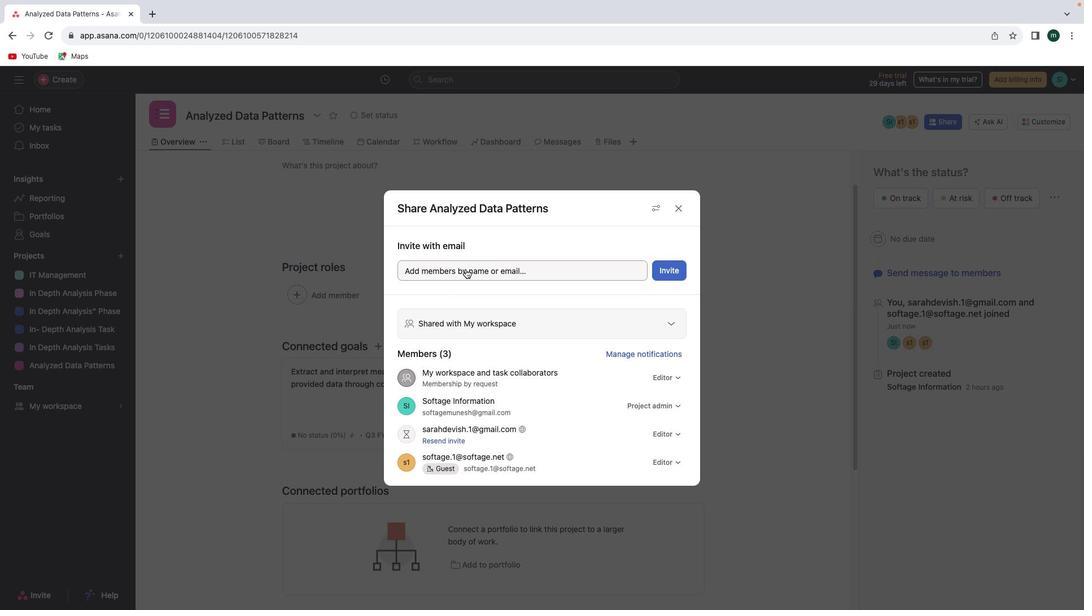
Action: Mouse pressed left at (444, 255)
Screenshot: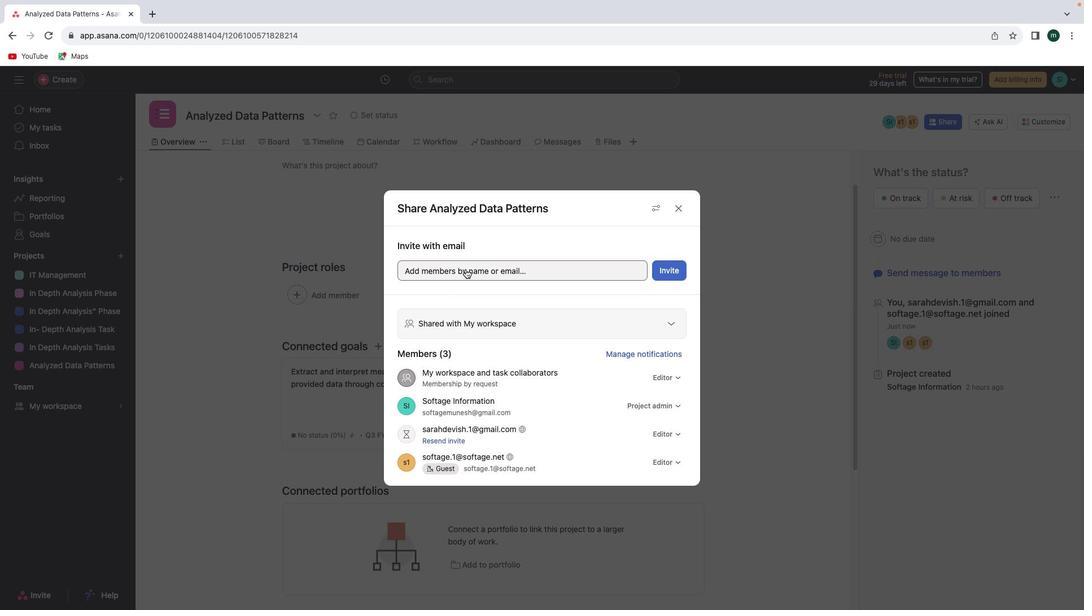 
Action: Mouse moved to (436, 279)
Screenshot: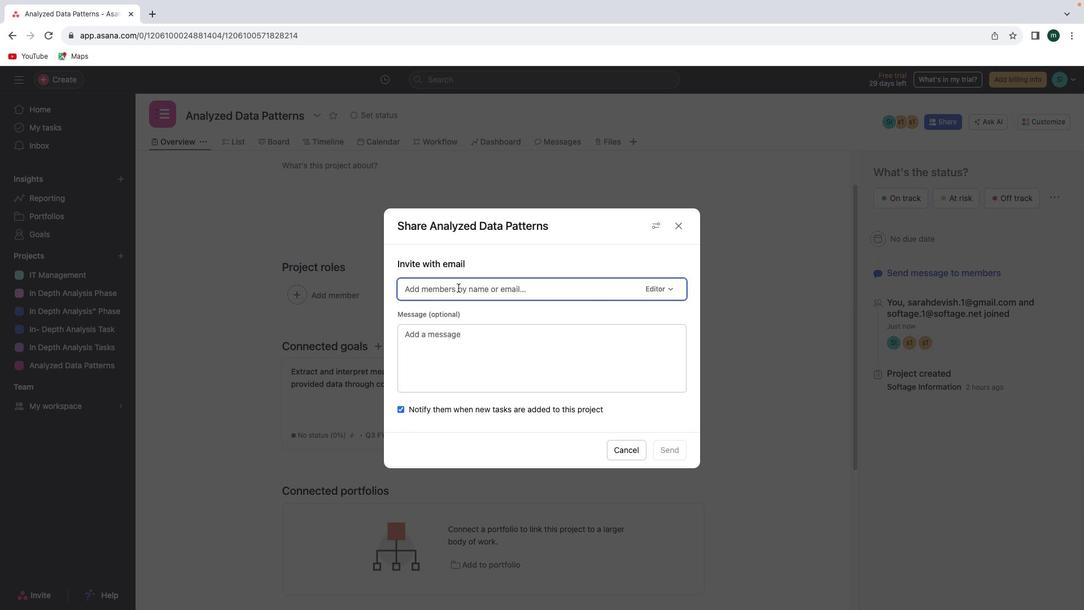 
Action: Mouse pressed left at (436, 279)
Screenshot: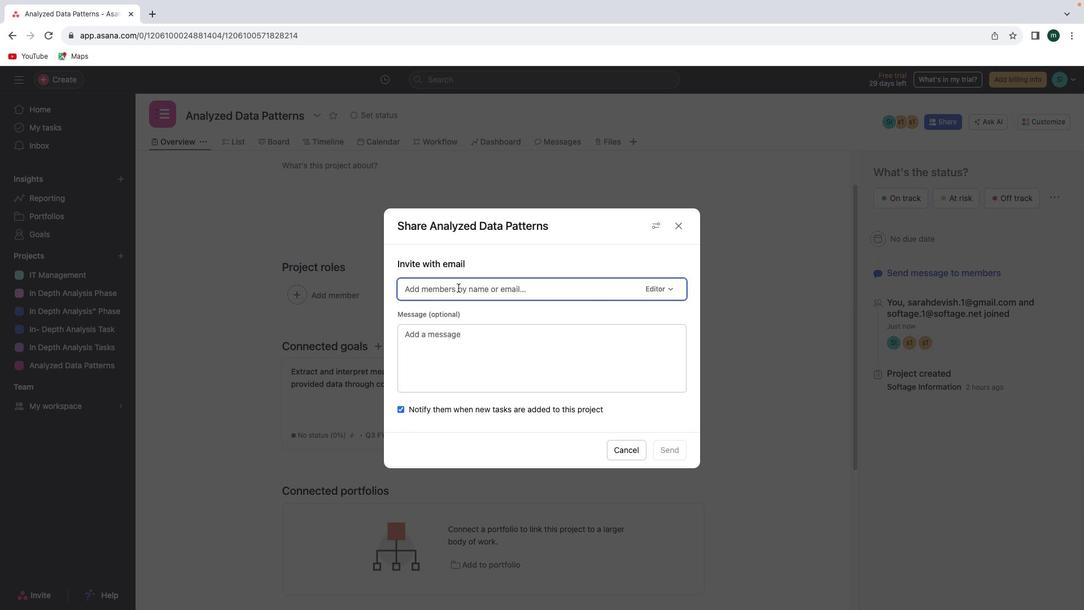 
Action: Key pressed 'e'
Screenshot: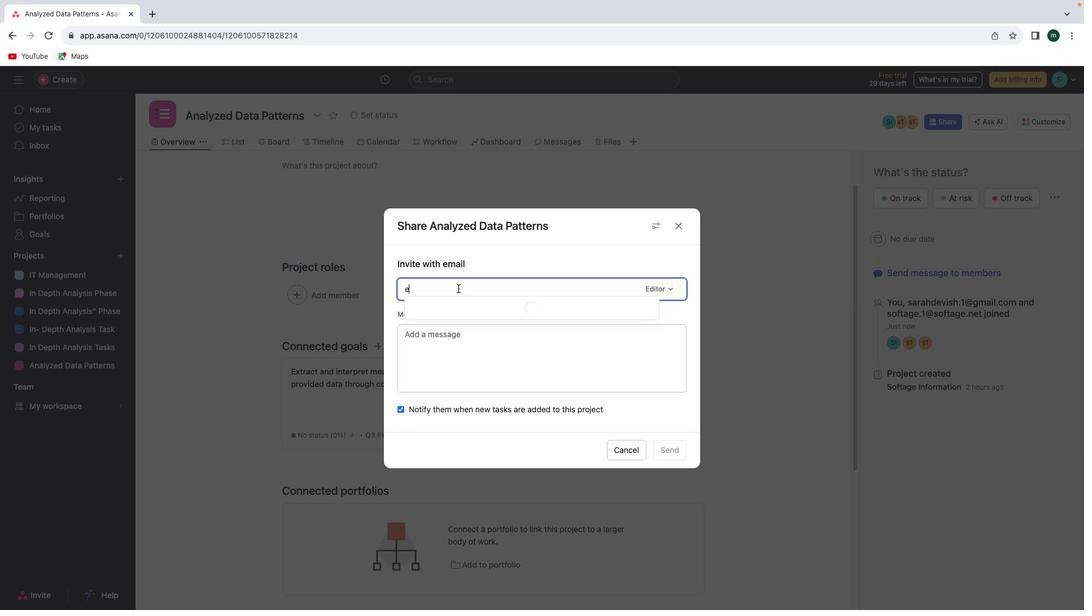 
Action: Mouse moved to (436, 279)
Screenshot: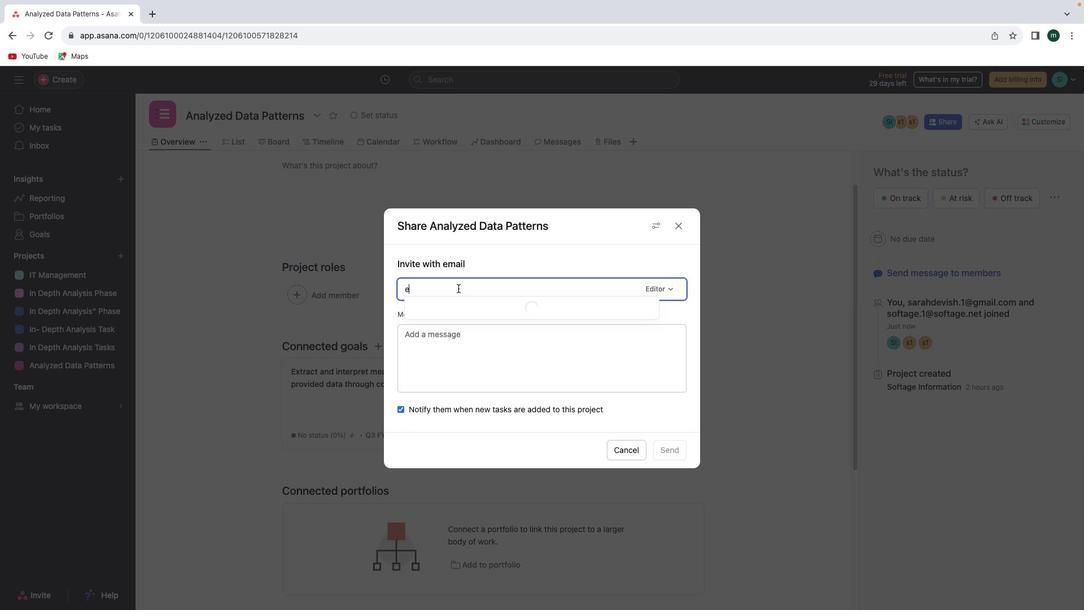 
Action: Key pressed 'p''i'Key.backspaceKey.backspace'o''i''n''m''o''r''g''a''n''.''1'Key.shift'@''g''a''m''i'Key.backspace'o''l''.''c''o''m'
Screenshot: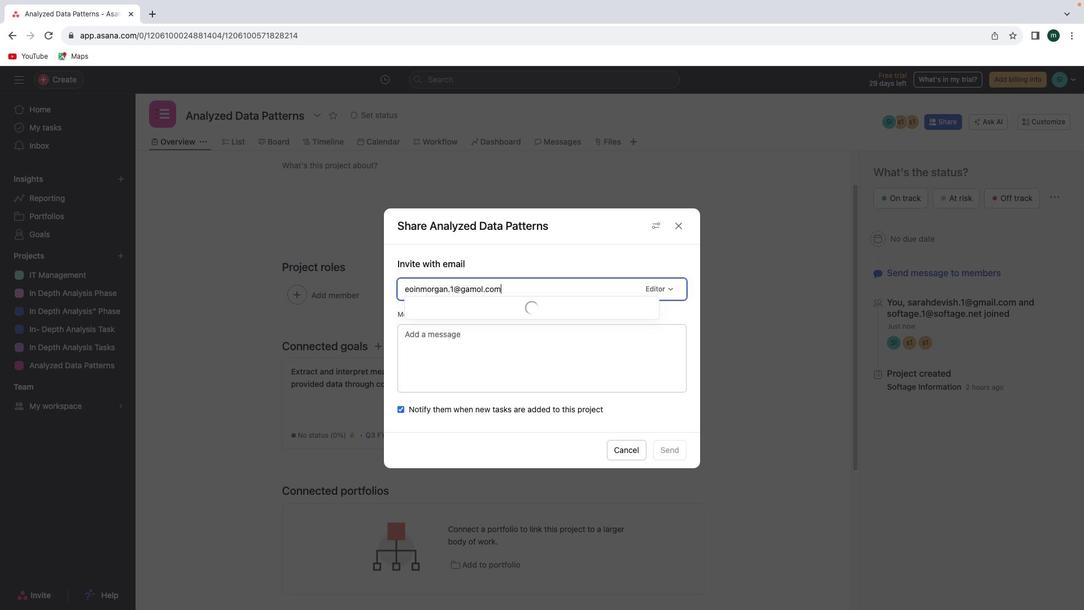 
Action: Mouse moved to (479, 305)
Screenshot: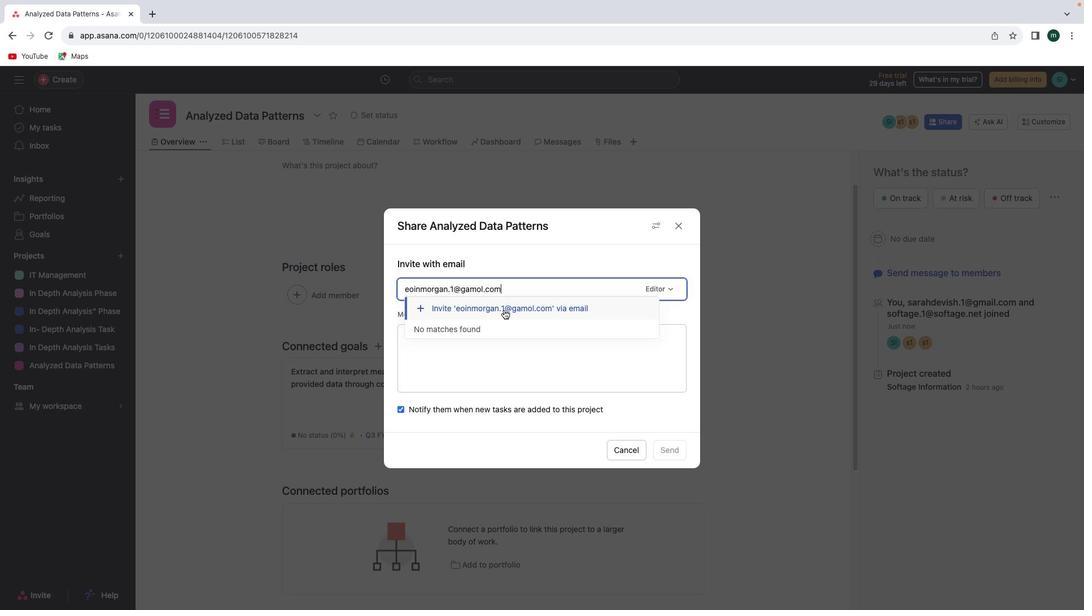 
Action: Mouse pressed left at (479, 305)
Screenshot: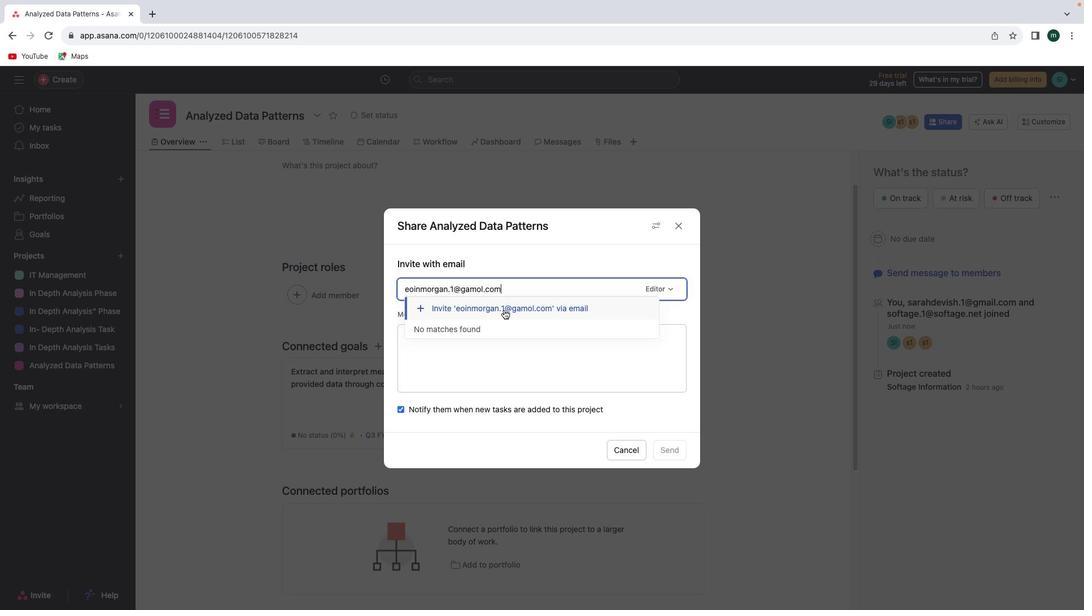 
Action: Mouse moved to (628, 493)
Screenshot: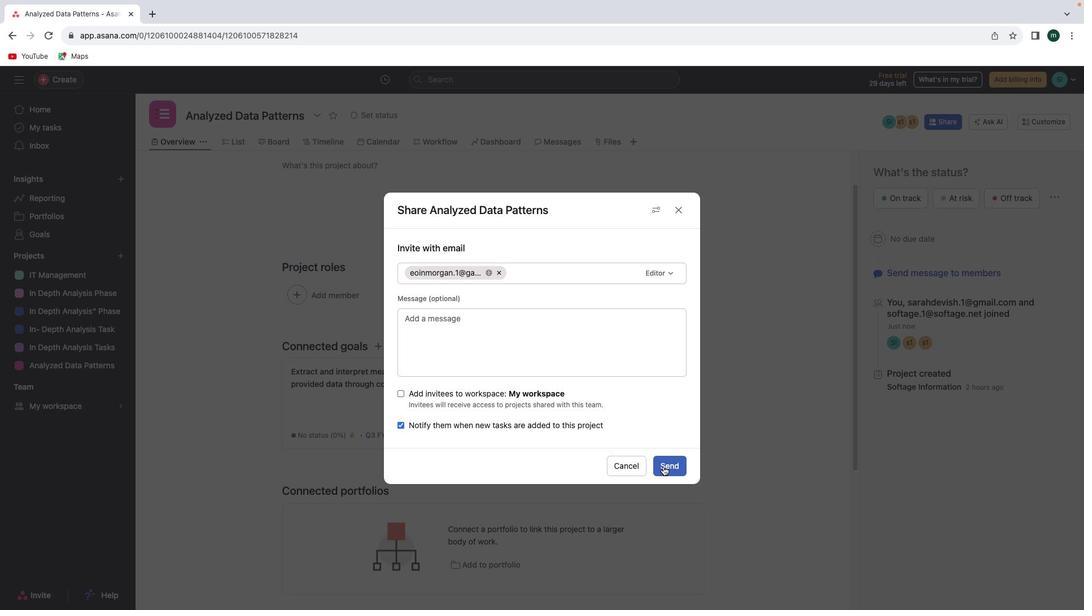 
Action: Mouse pressed left at (628, 493)
Screenshot: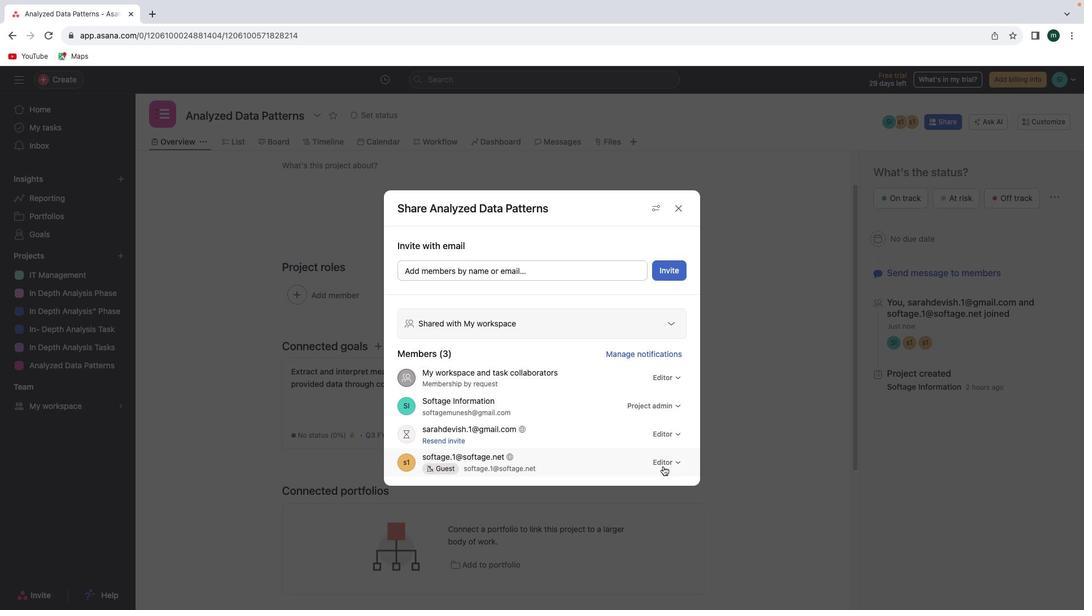 
Action: Mouse moved to (709, 289)
Screenshot: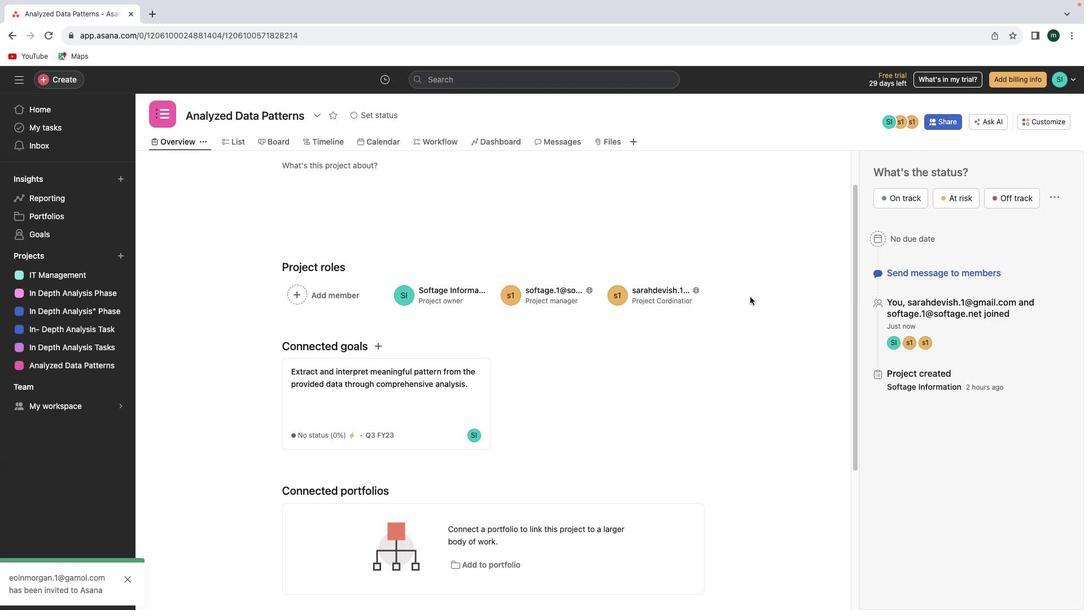 
Action: Mouse pressed left at (709, 289)
Screenshot: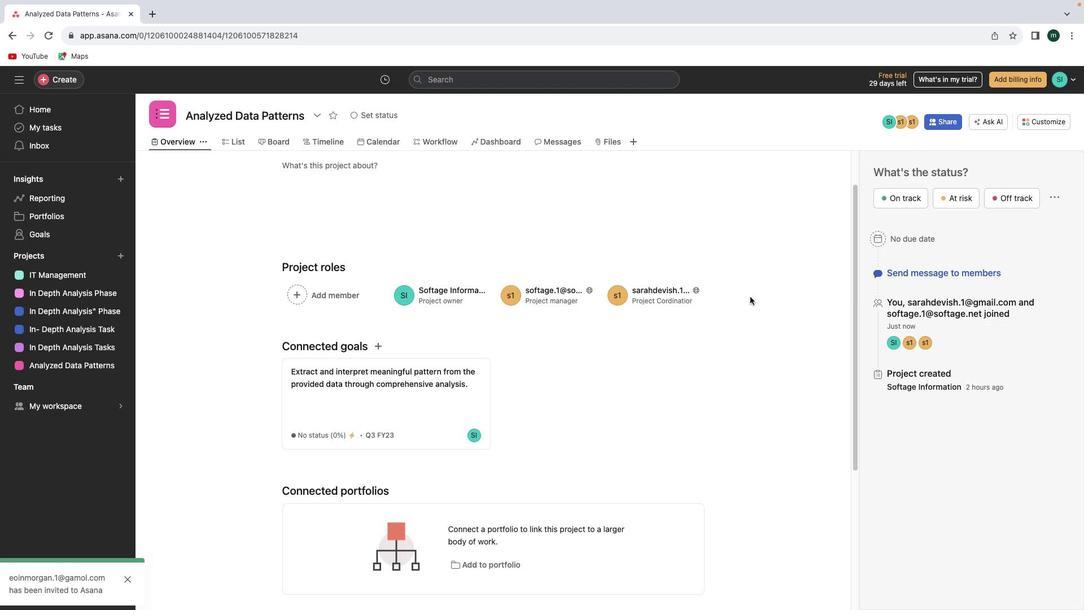 
Action: Mouse moved to (419, 328)
Screenshot: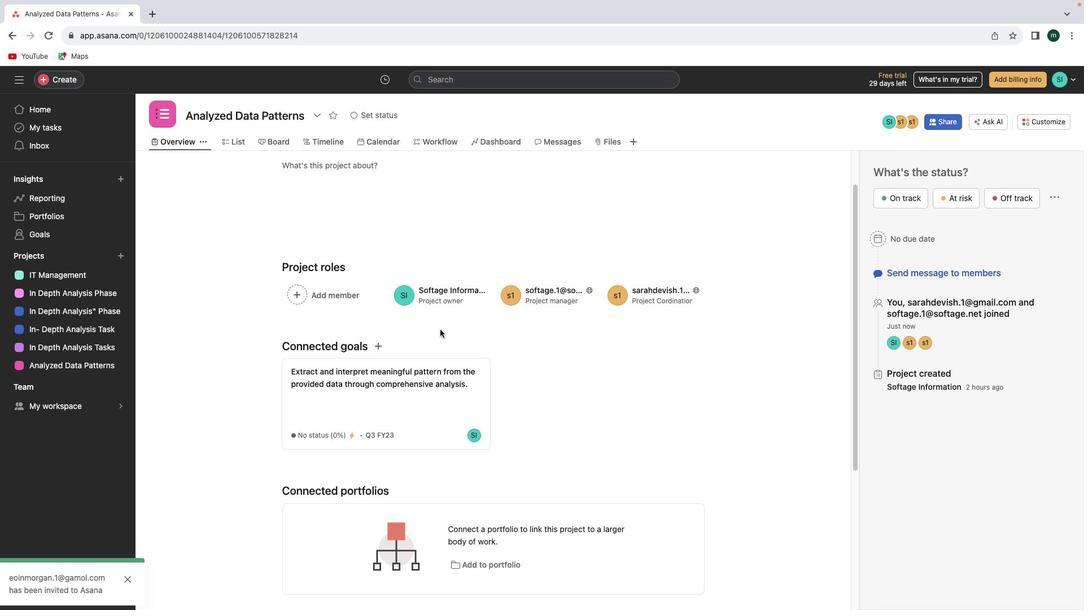 
Action: Mouse pressed left at (419, 328)
Screenshot: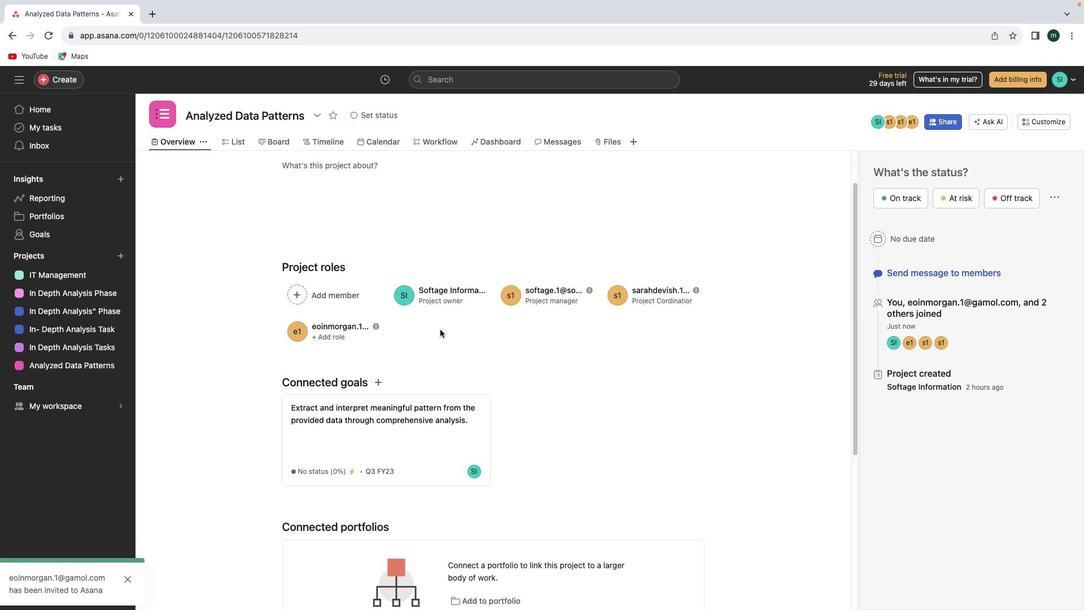 
Action: Mouse moved to (315, 336)
Screenshot: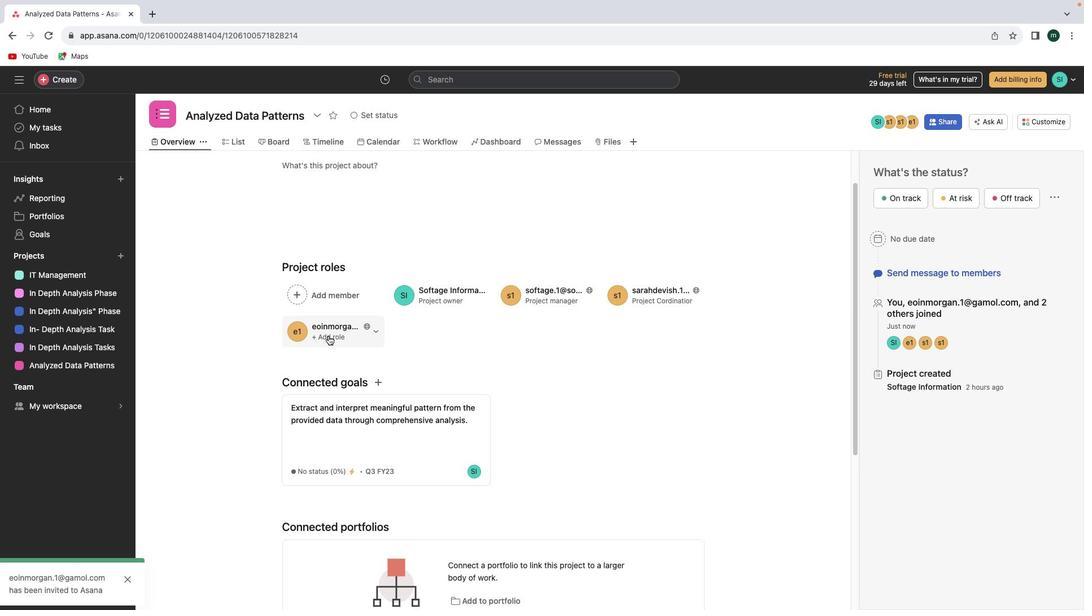 
Action: Mouse pressed left at (315, 336)
Screenshot: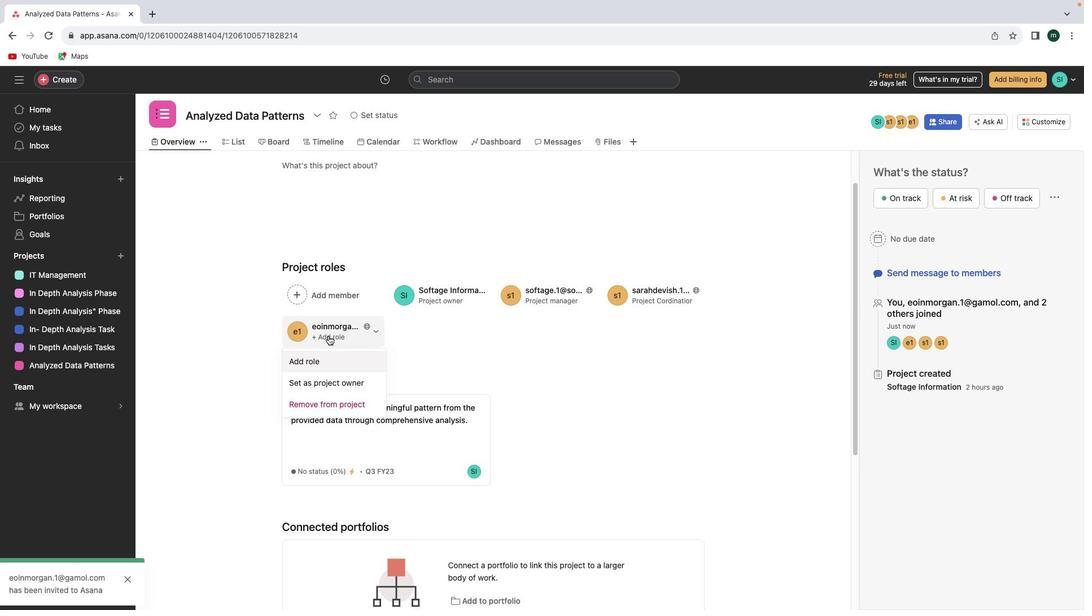 
Action: Mouse moved to (337, 376)
Screenshot: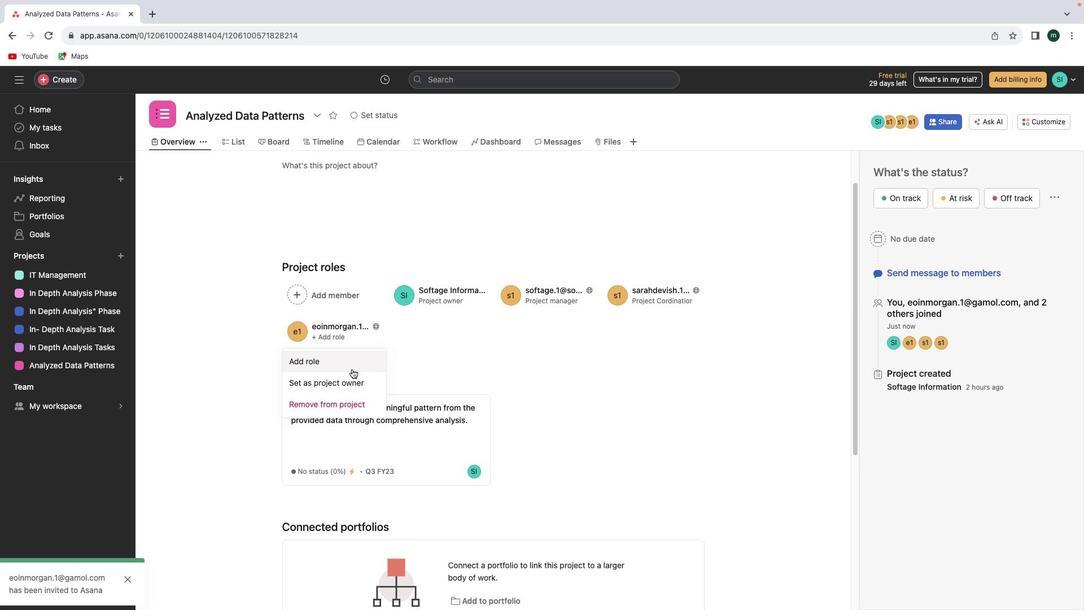 
Action: Mouse pressed left at (337, 376)
Screenshot: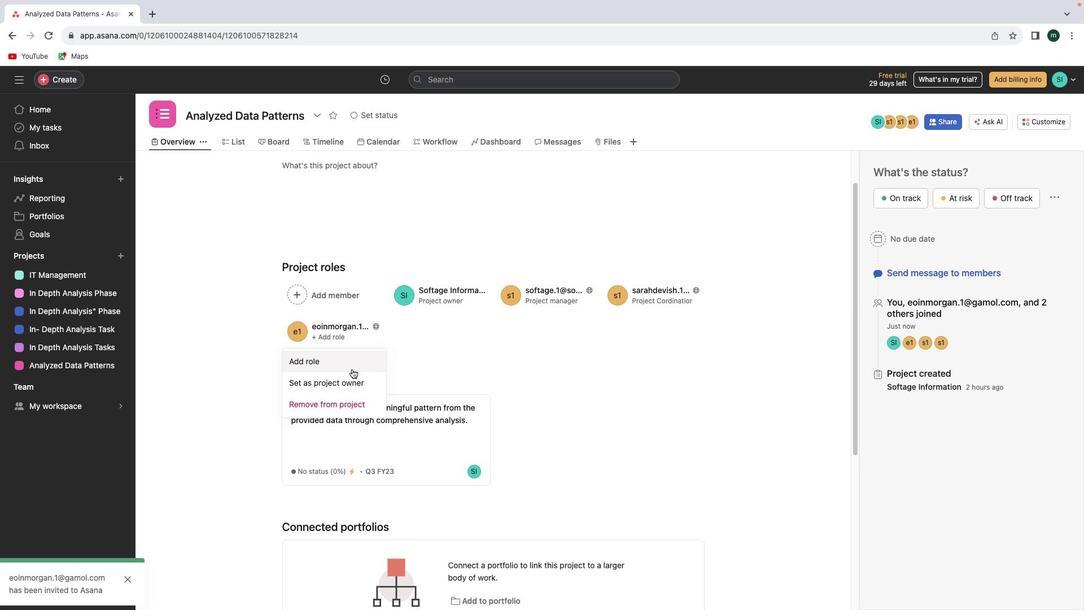 
Action: Mouse moved to (396, 391)
Screenshot: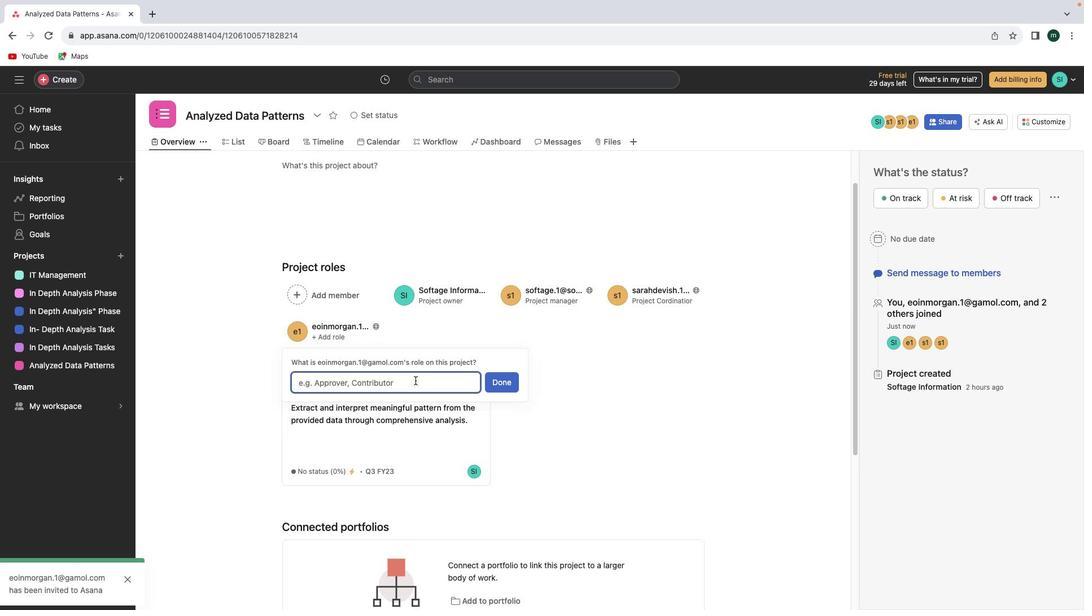 
Action: Mouse pressed left at (396, 391)
Screenshot: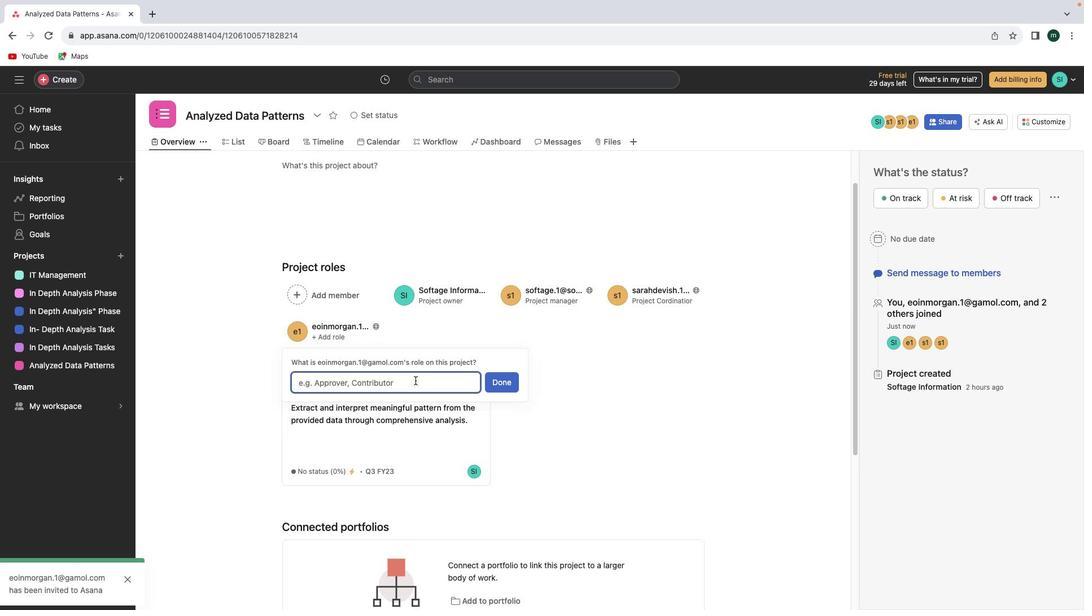 
Action: Mouse moved to (435, 381)
Screenshot: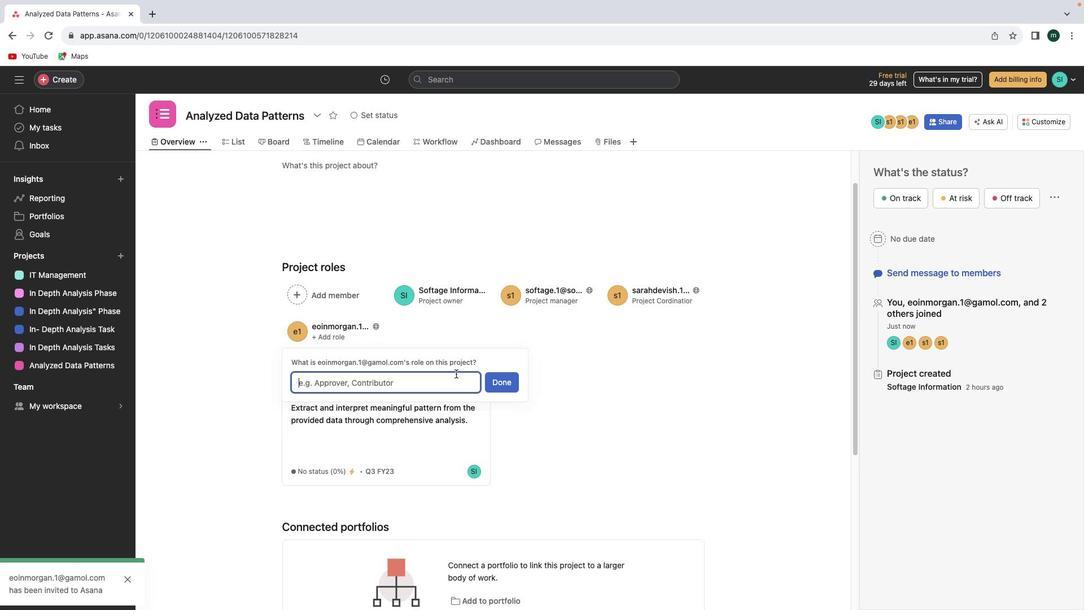 
Action: Key pressed Key.shift'U''X'Key.space'p''l''a''n''n''e''r'Key.space
Screenshot: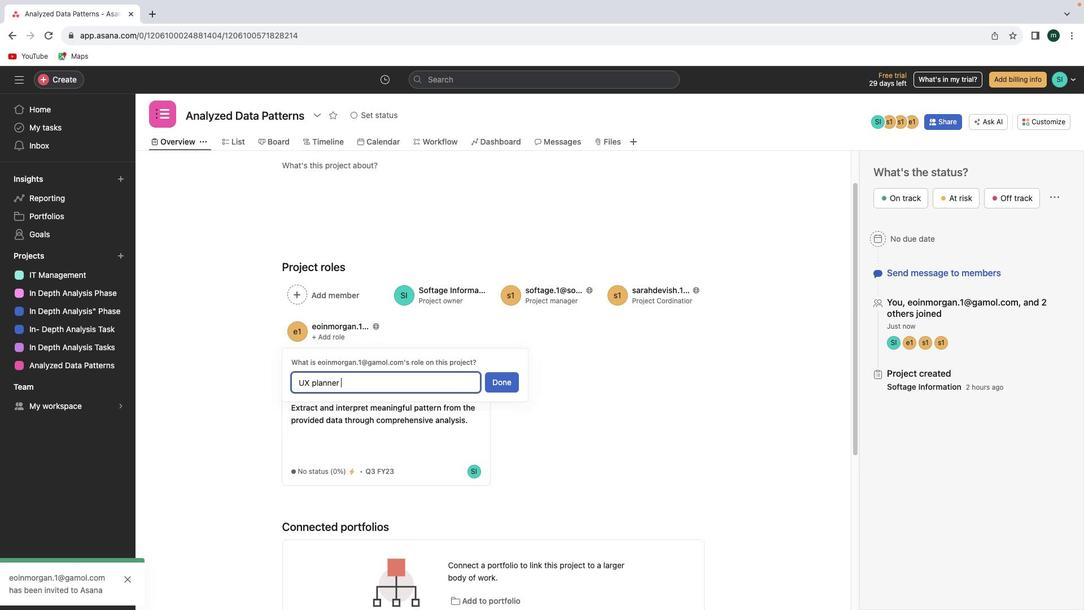 
Action: Mouse moved to (480, 401)
Screenshot: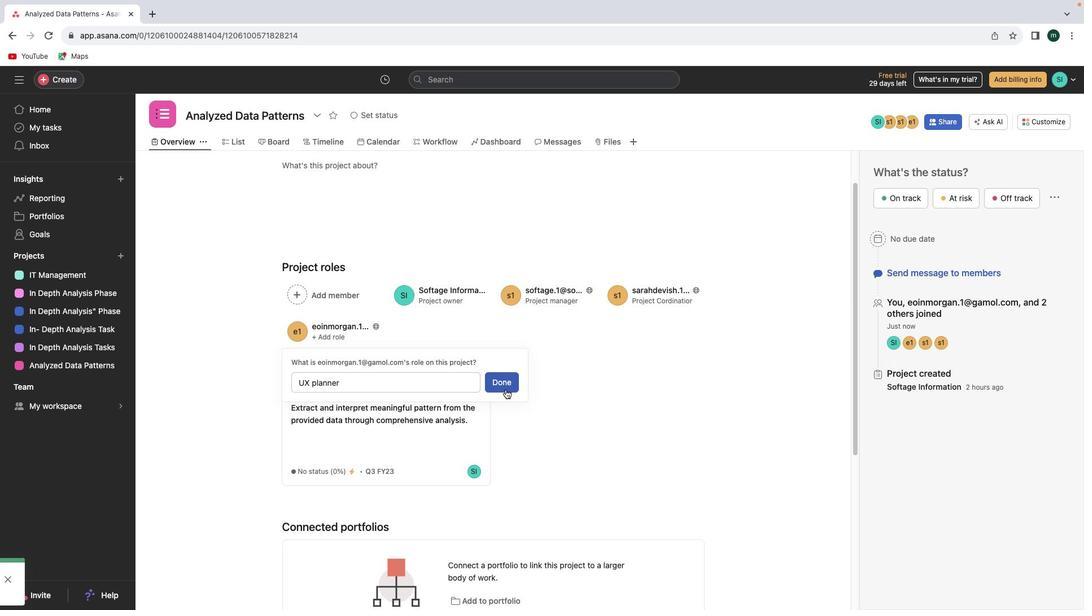 
Action: Mouse pressed left at (480, 401)
Screenshot: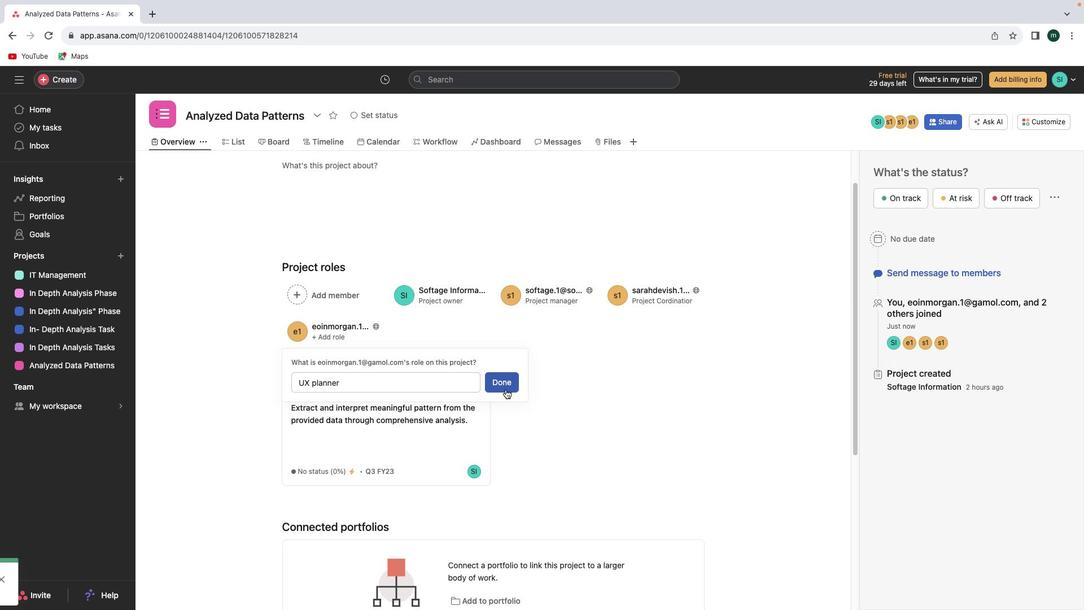 
Action: Mouse moved to (284, 288)
Screenshot: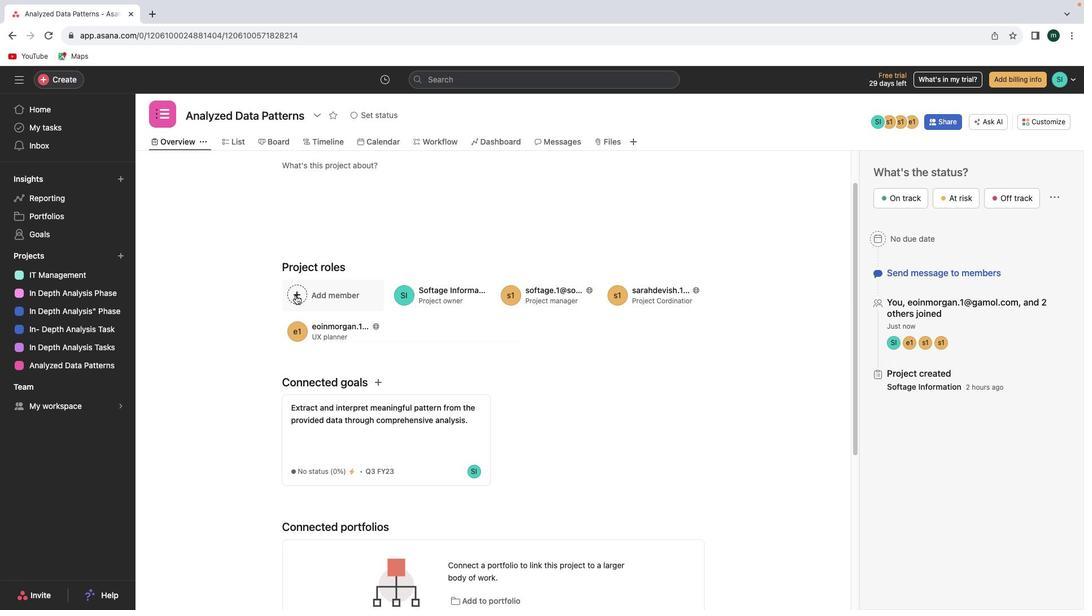 
Action: Mouse pressed left at (284, 288)
Screenshot: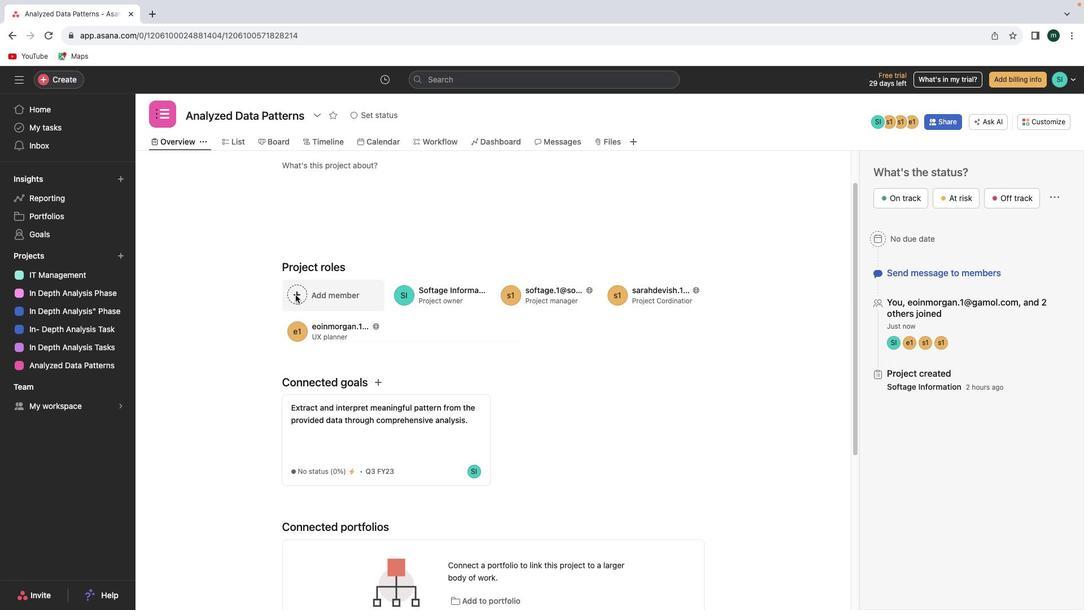 
Action: Mouse moved to (425, 238)
Screenshot: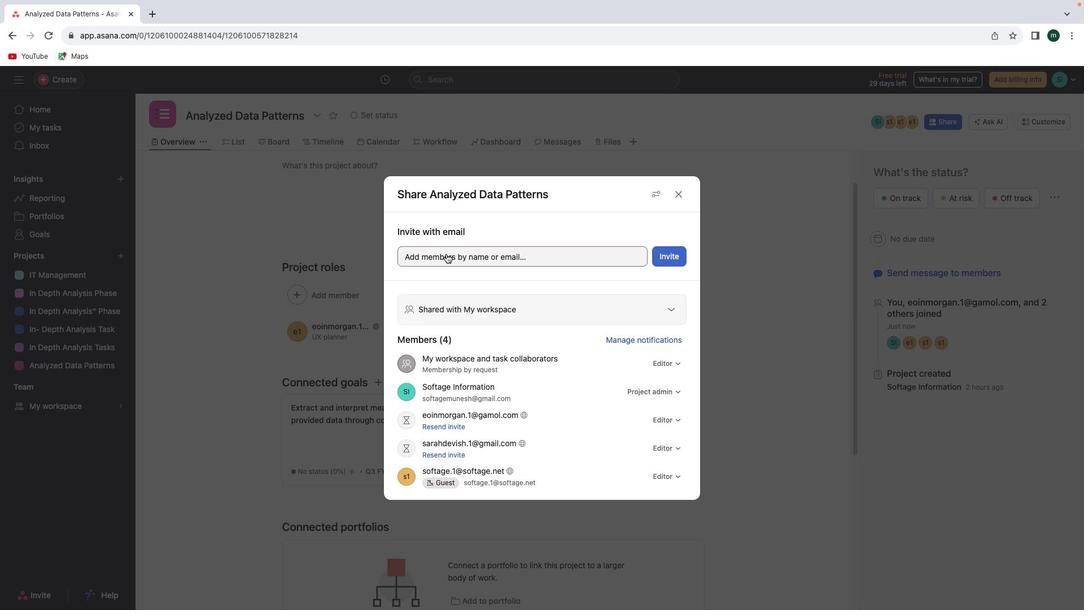 
Action: Mouse pressed left at (425, 238)
Screenshot: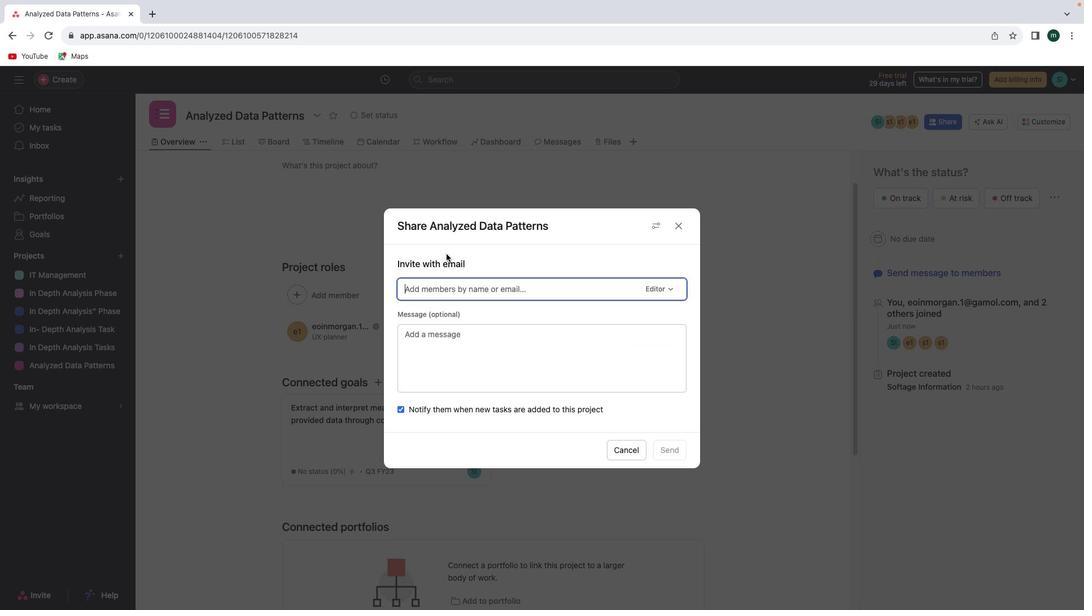 
Action: Key pressed 'e''m''i'
Screenshot: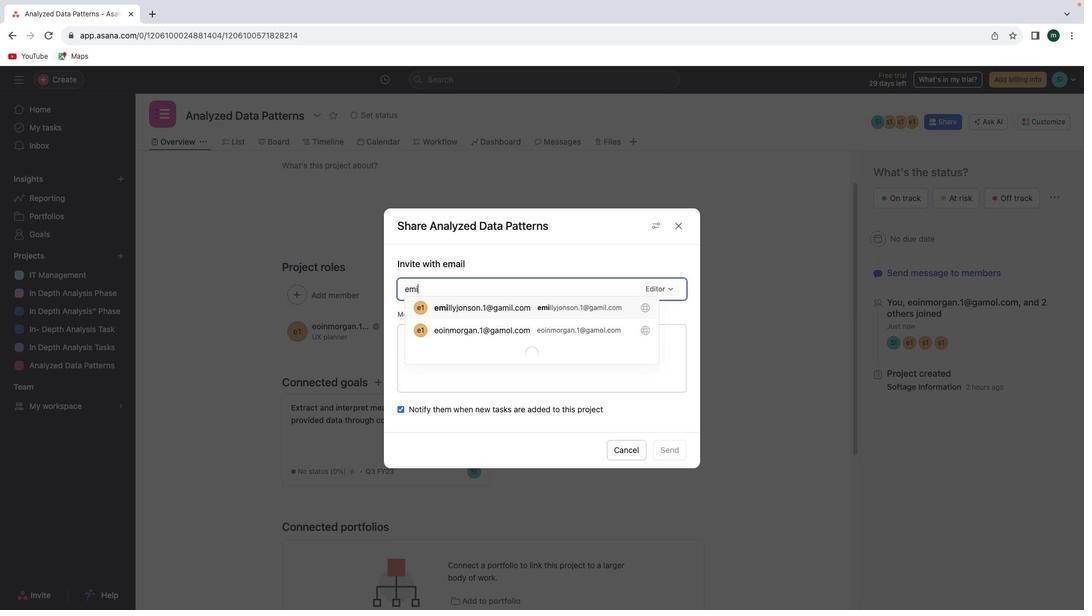 
Action: Mouse moved to (488, 304)
Screenshot: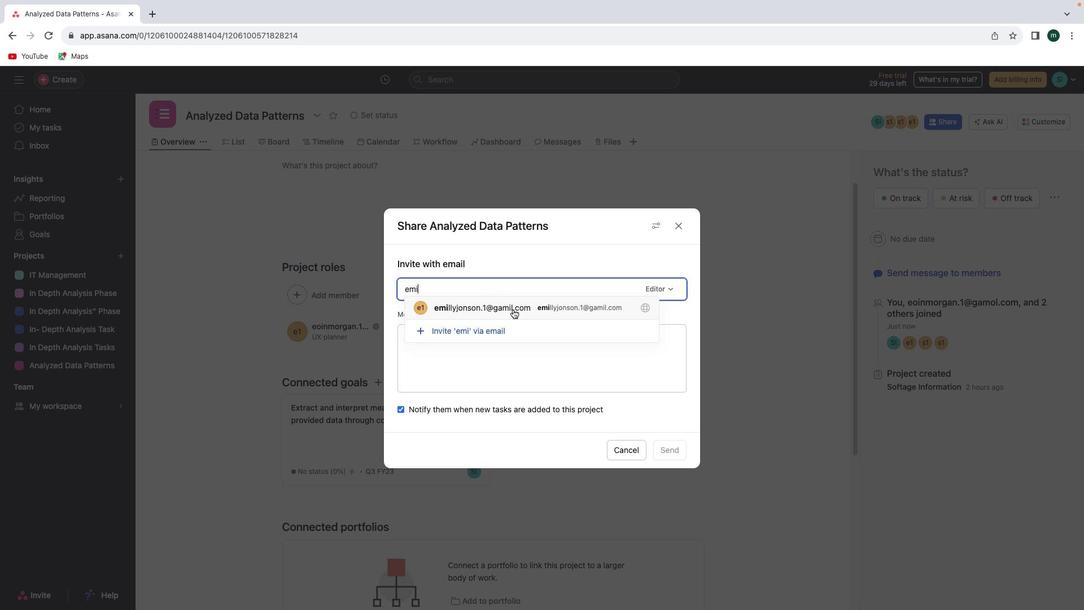 
Action: Mouse pressed left at (488, 304)
Screenshot: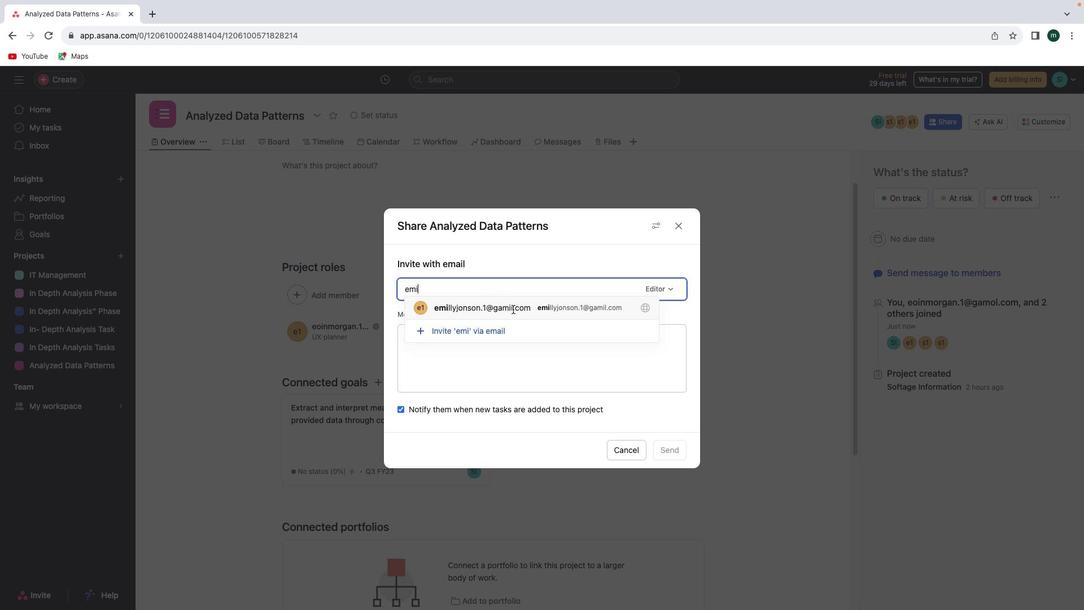 
Action: Mouse moved to (630, 491)
Screenshot: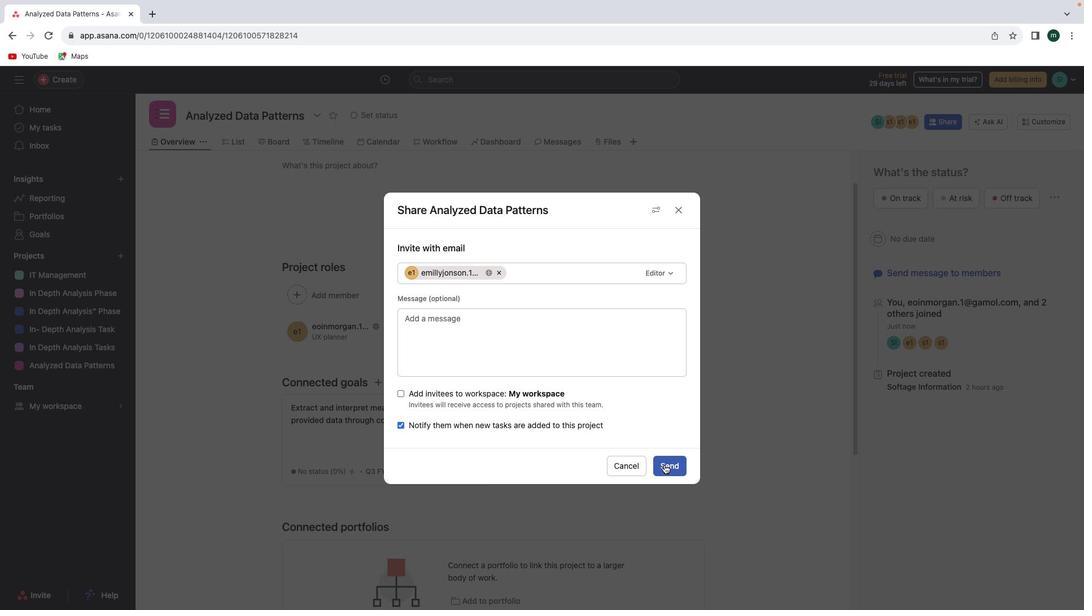 
Action: Mouse pressed left at (630, 491)
Screenshot: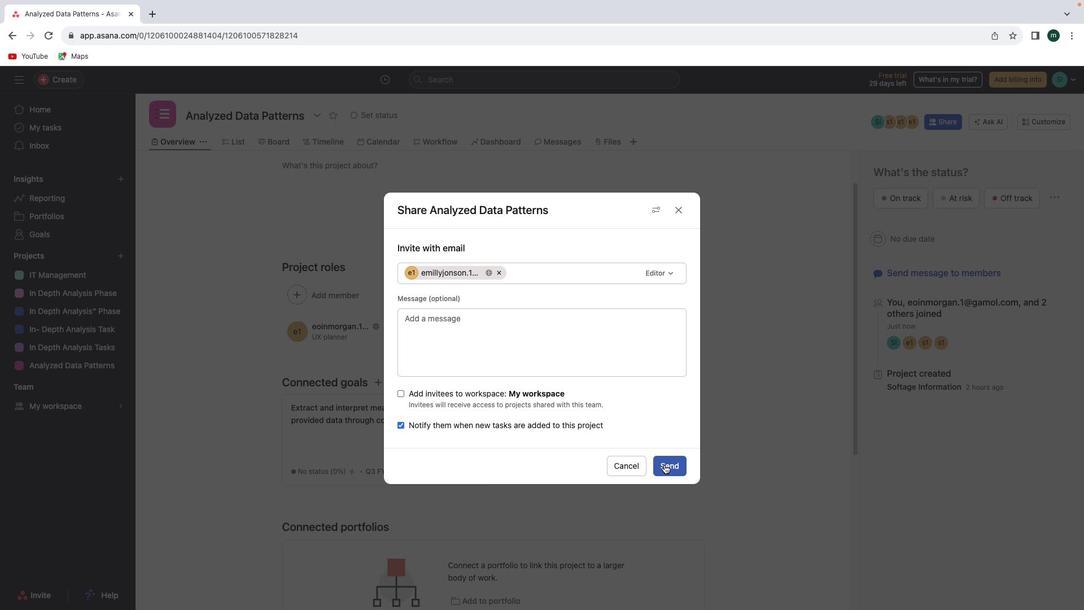 
Action: Mouse moved to (691, 391)
Screenshot: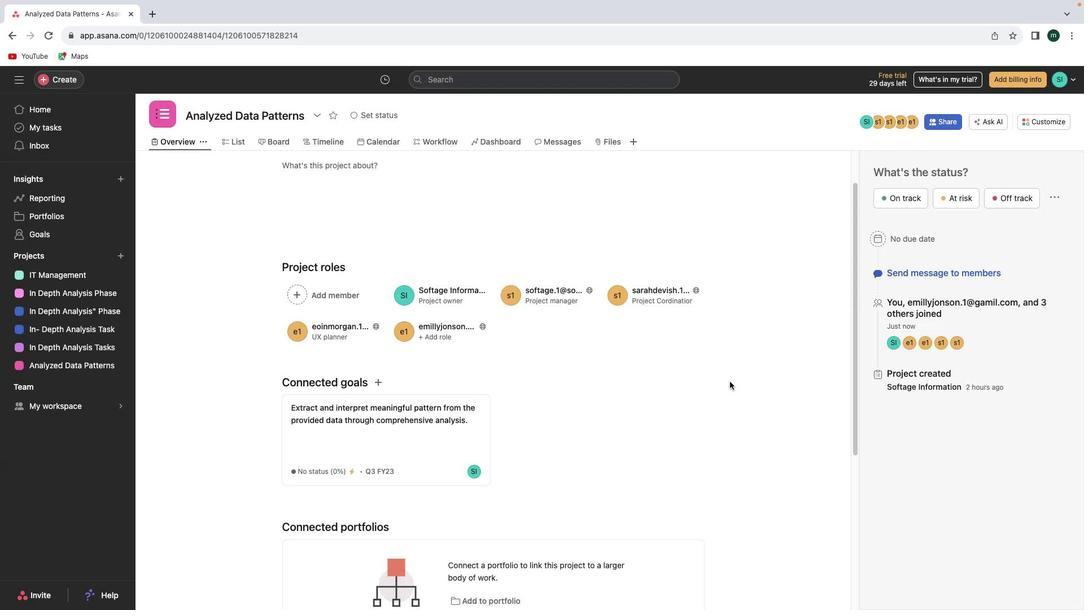 
Action: Mouse pressed left at (691, 391)
Screenshot: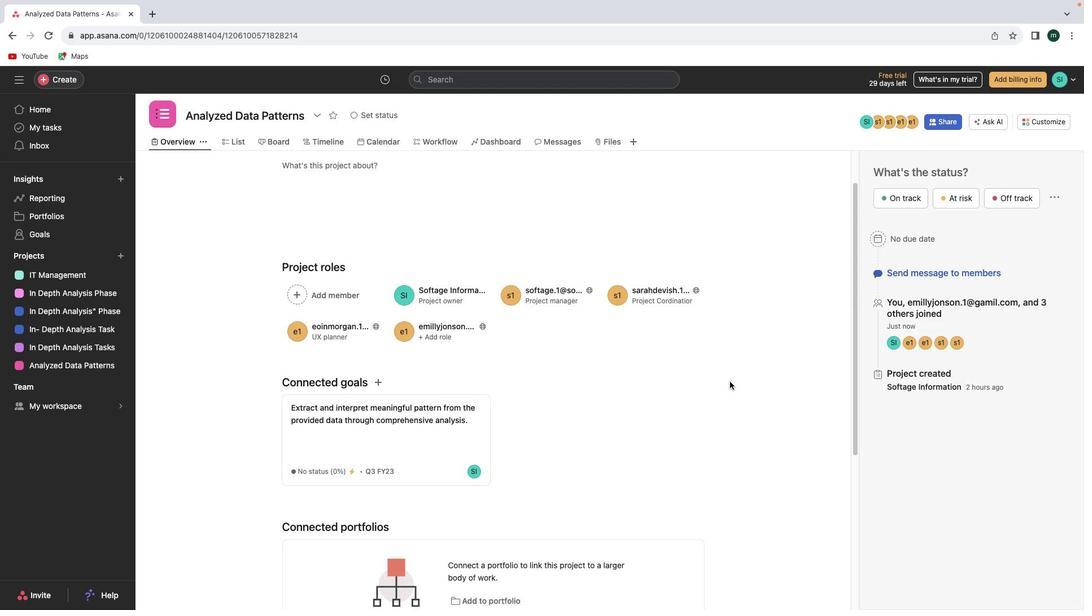 
Action: Mouse moved to (326, 340)
Screenshot: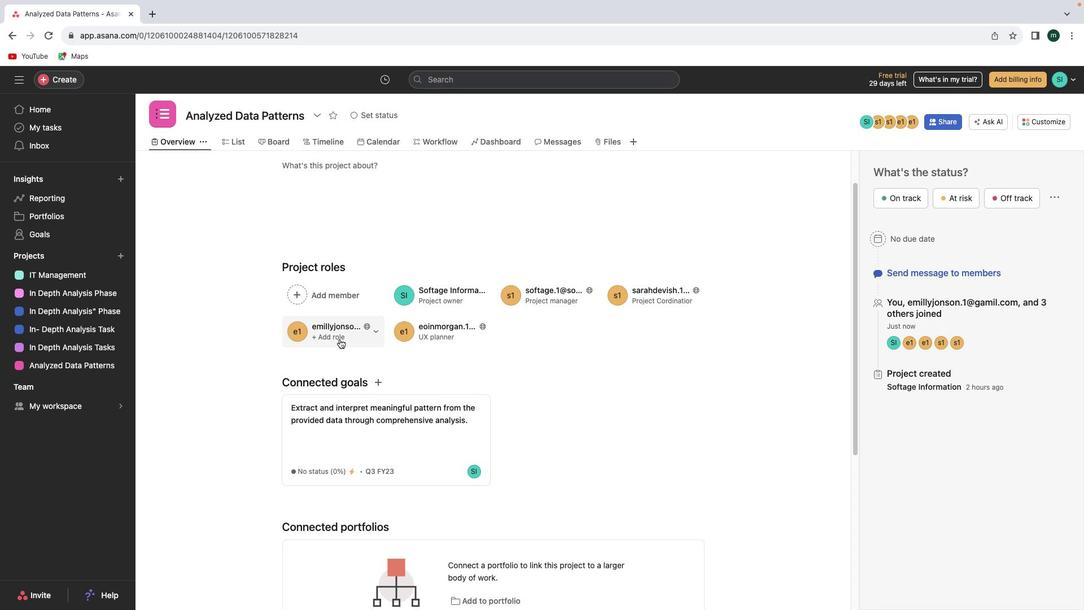 
Action: Mouse pressed left at (326, 340)
Screenshot: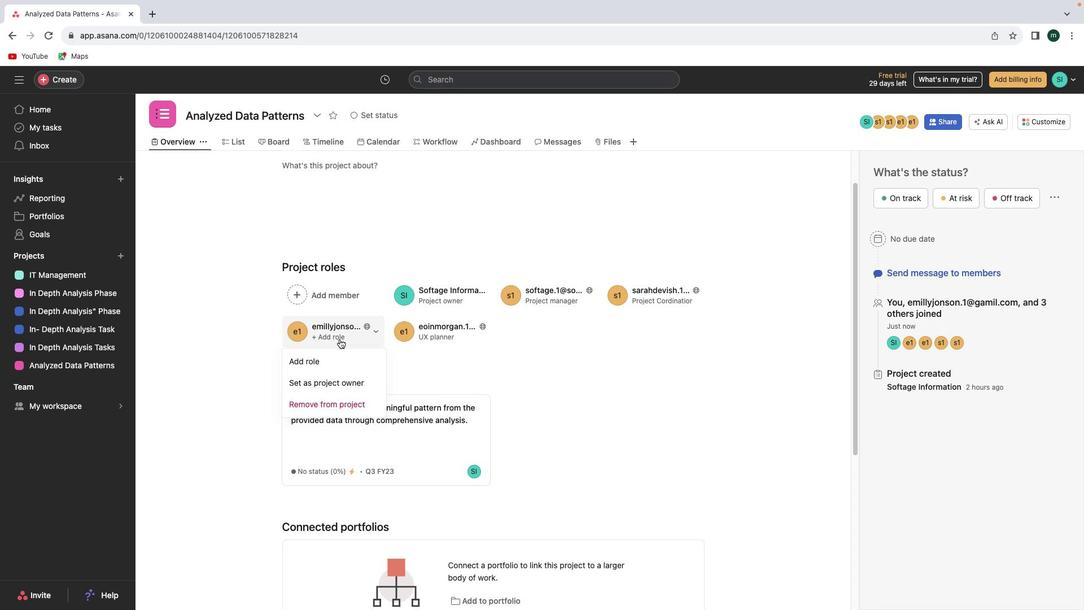 
Action: Mouse moved to (333, 372)
Screenshot: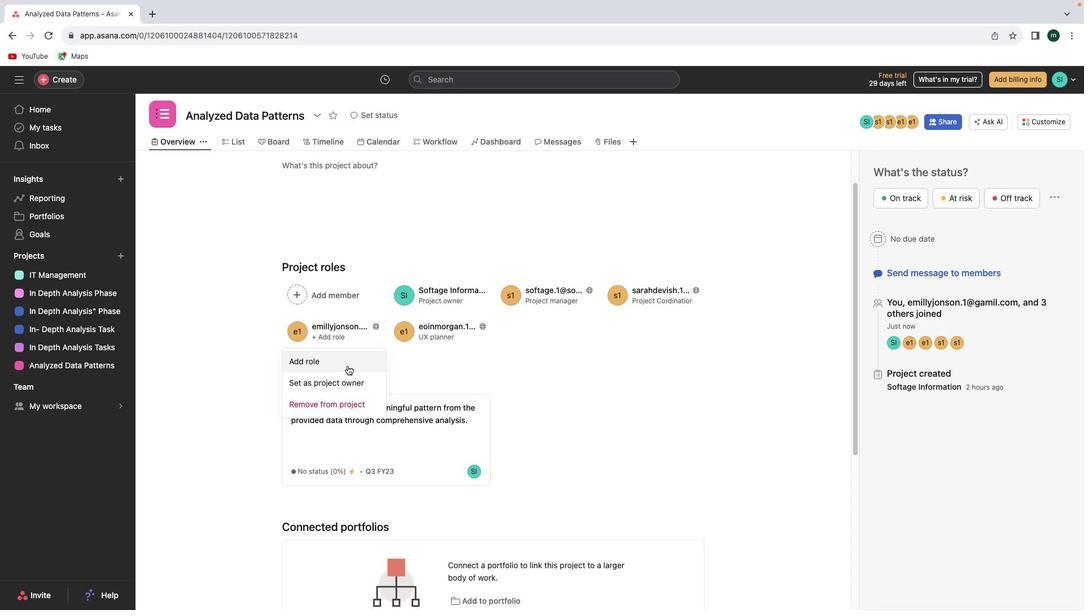 
Action: Mouse pressed left at (333, 372)
Screenshot: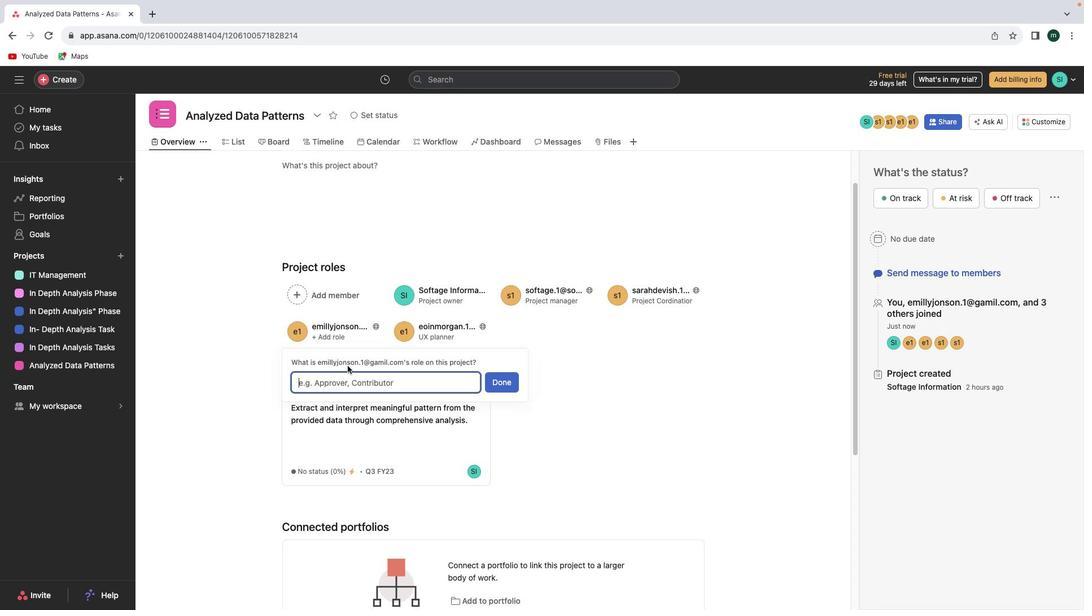 
Action: Mouse moved to (357, 398)
Screenshot: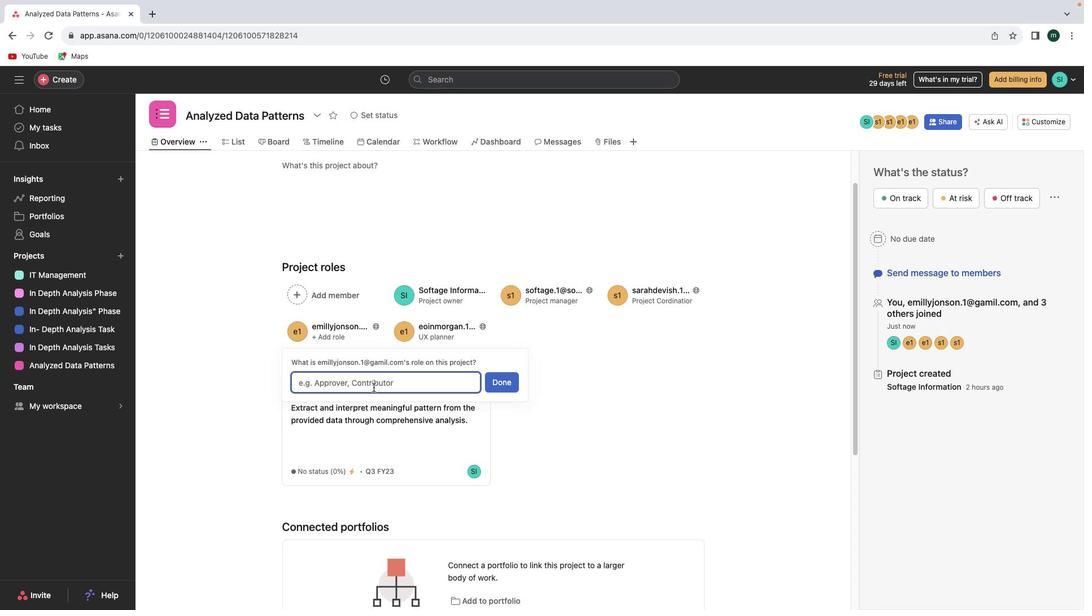 
Action: Mouse pressed left at (357, 398)
Screenshot: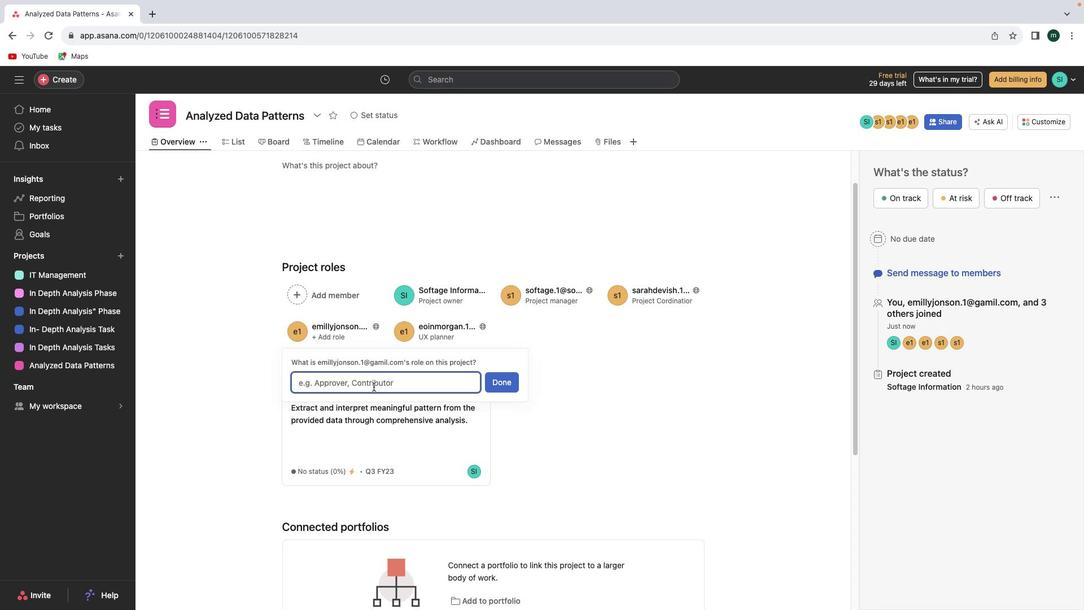 
Action: Mouse moved to (359, 391)
Screenshot: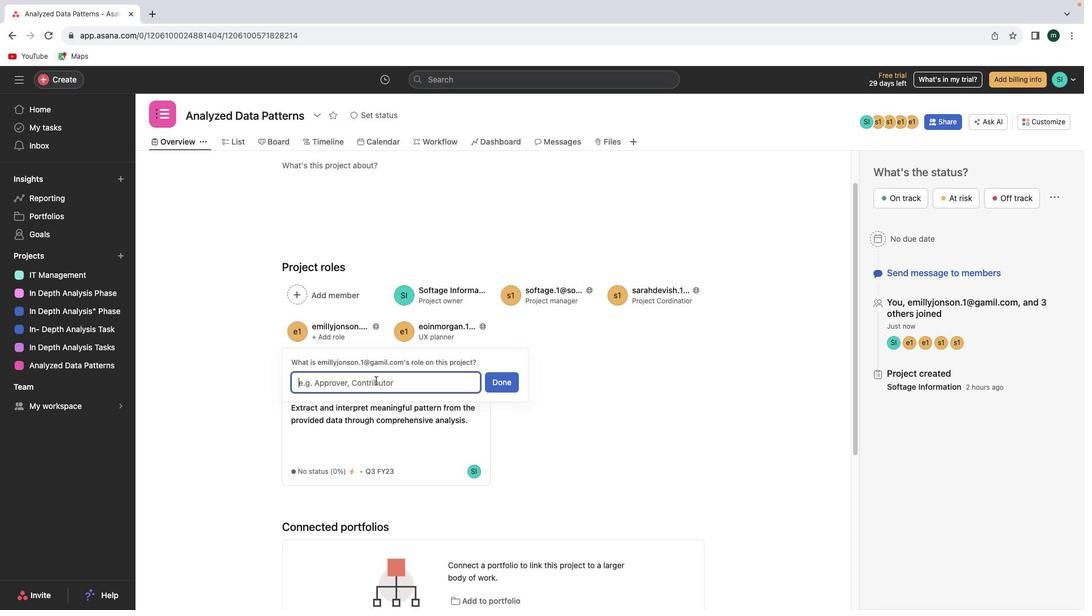 
Action: Key pressed Key.shift'S''o''f''t''w''a''r''e'Key.space'e''n''g''i''b''='Key.backspaceKey.backspace'b''e'Key.backspaceKey.backspace'n''e''e''r'
Screenshot: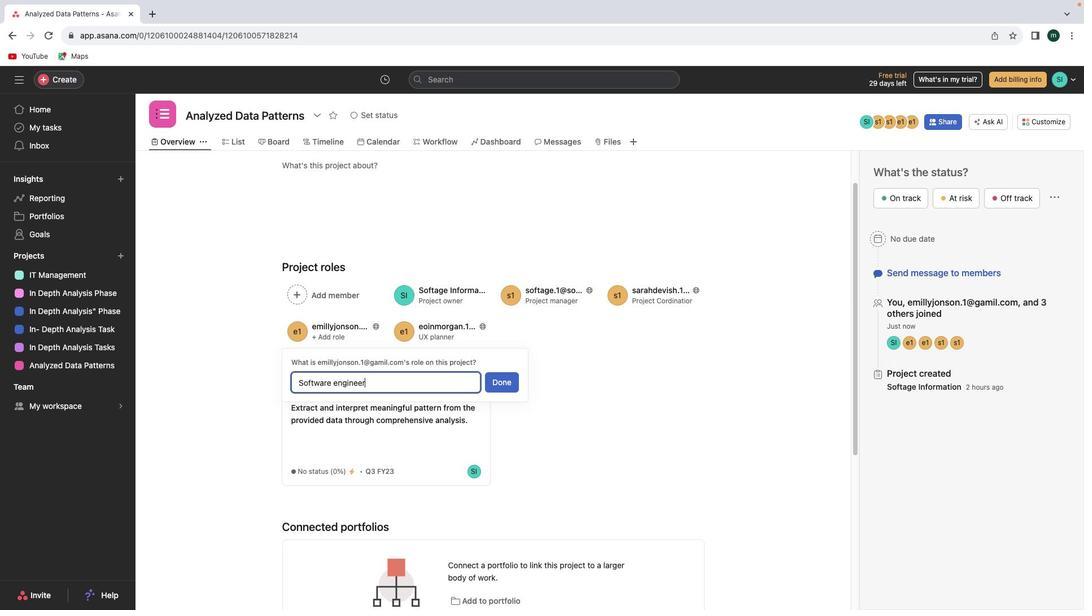 
Action: Mouse moved to (475, 398)
Screenshot: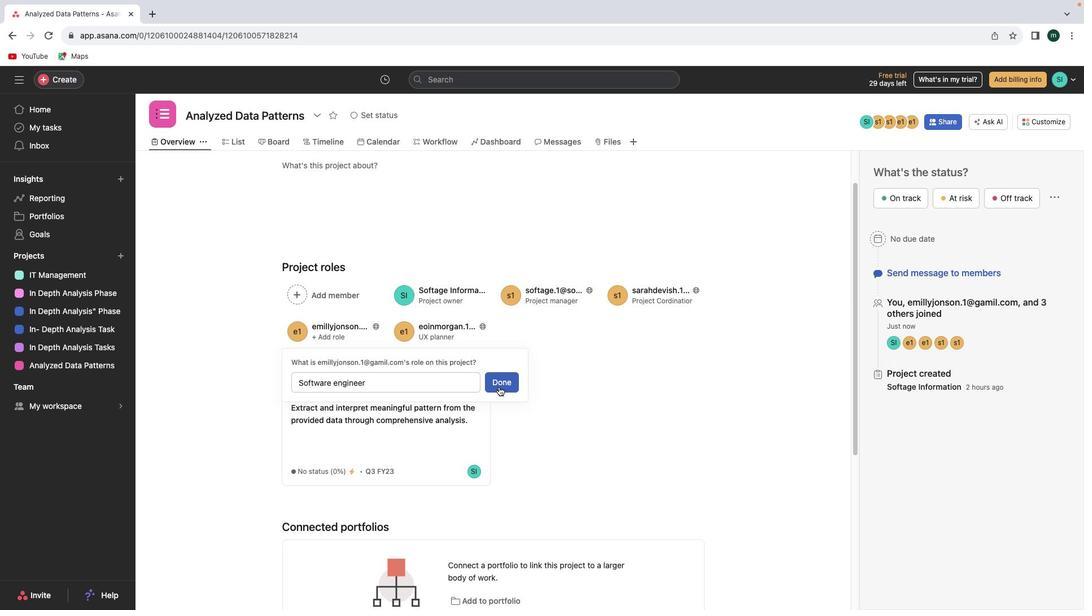 
Action: Mouse pressed left at (475, 398)
Screenshot: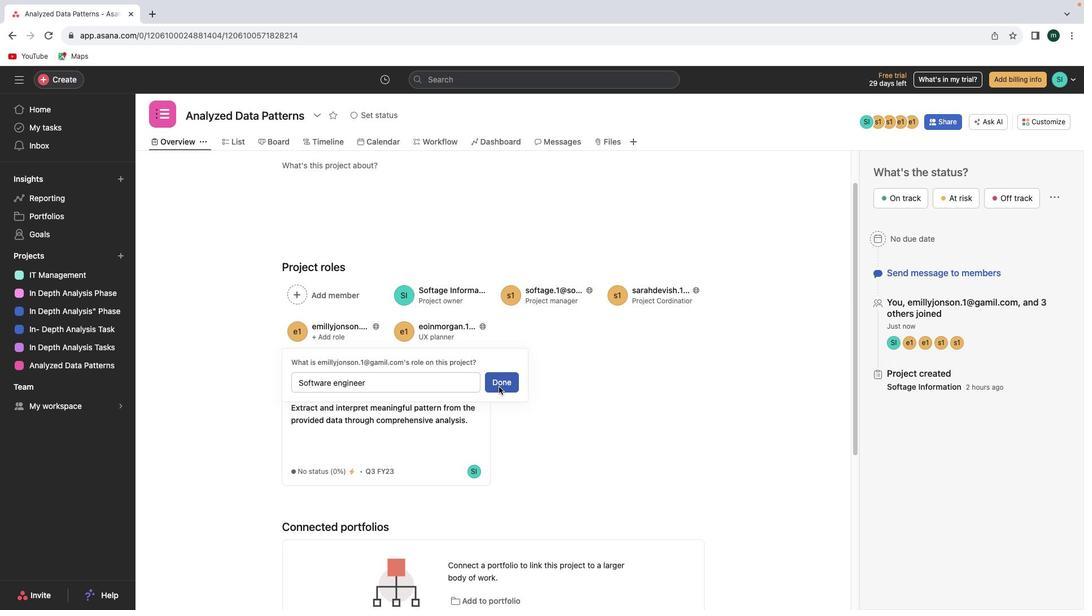 
Action: Mouse moved to (475, 398)
Screenshot: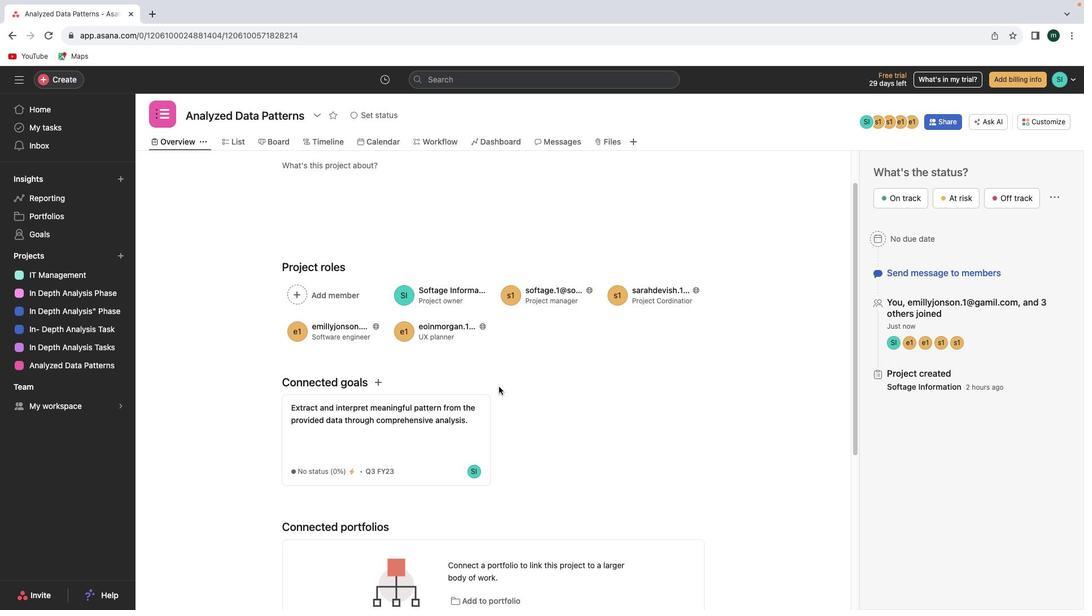 
